 Task: Research Airbnb options in Al Fallujah, Iraq from 1st December, 2023 to 9th December, 2023 for 2 adults.1  bedroom having 1 bed and 1 bathroom. Property type can be house. Amenities needed are: washing machine. Look for 4 properties as per requirement.
Action: Mouse moved to (514, 161)
Screenshot: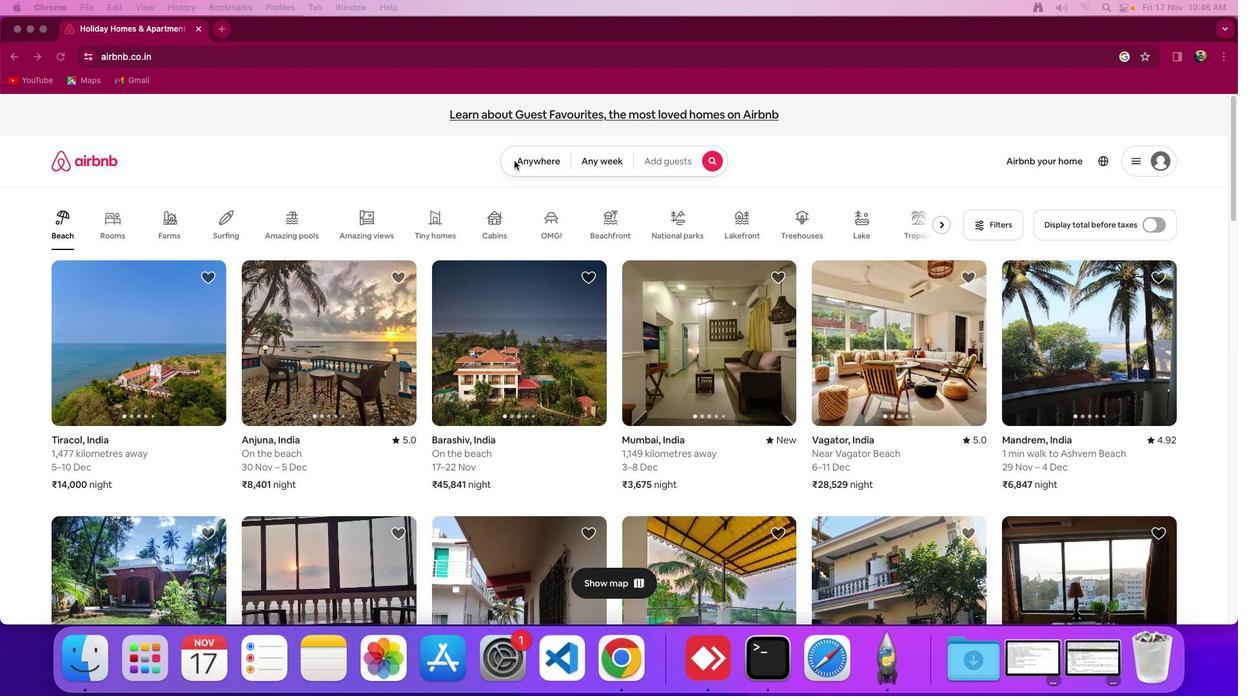 
Action: Mouse pressed left at (514, 161)
Screenshot: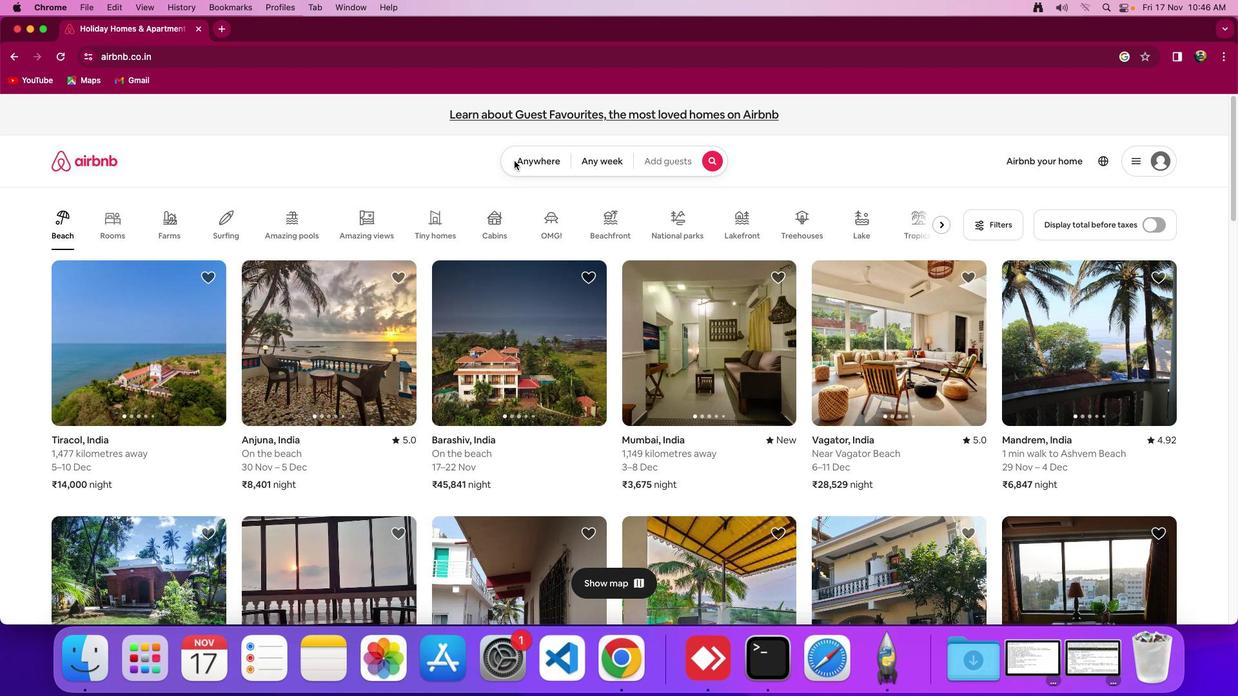 
Action: Mouse moved to (514, 163)
Screenshot: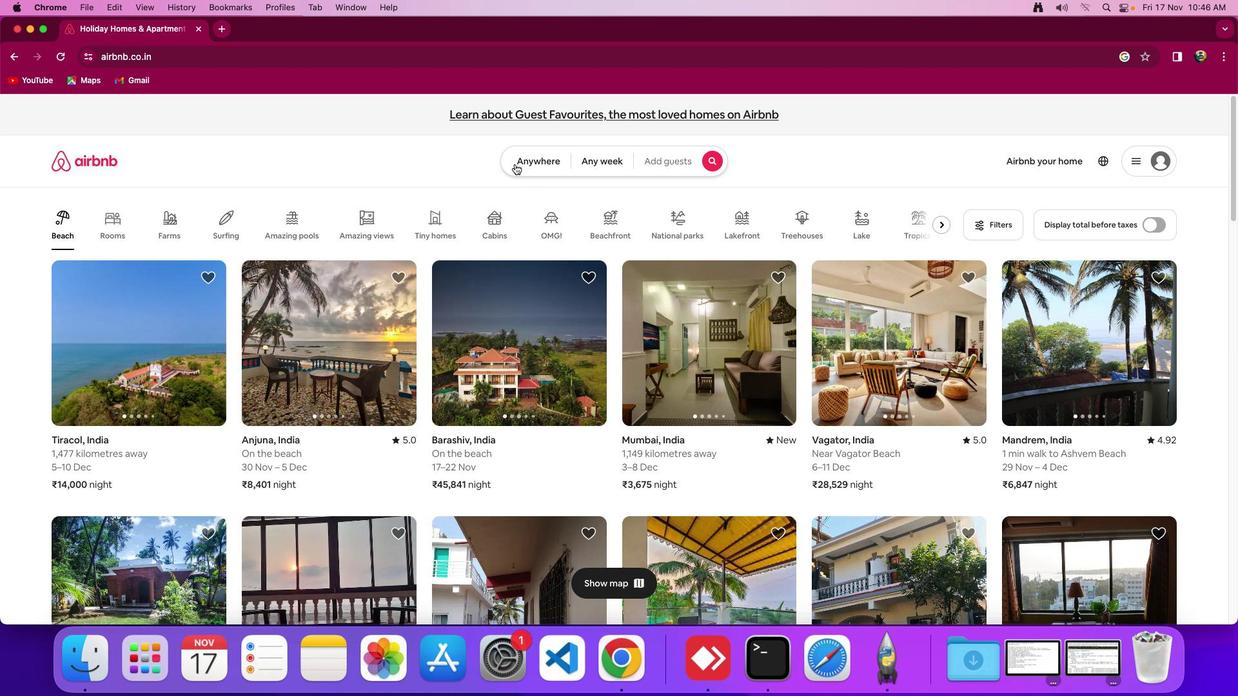 
Action: Mouse pressed left at (514, 163)
Screenshot: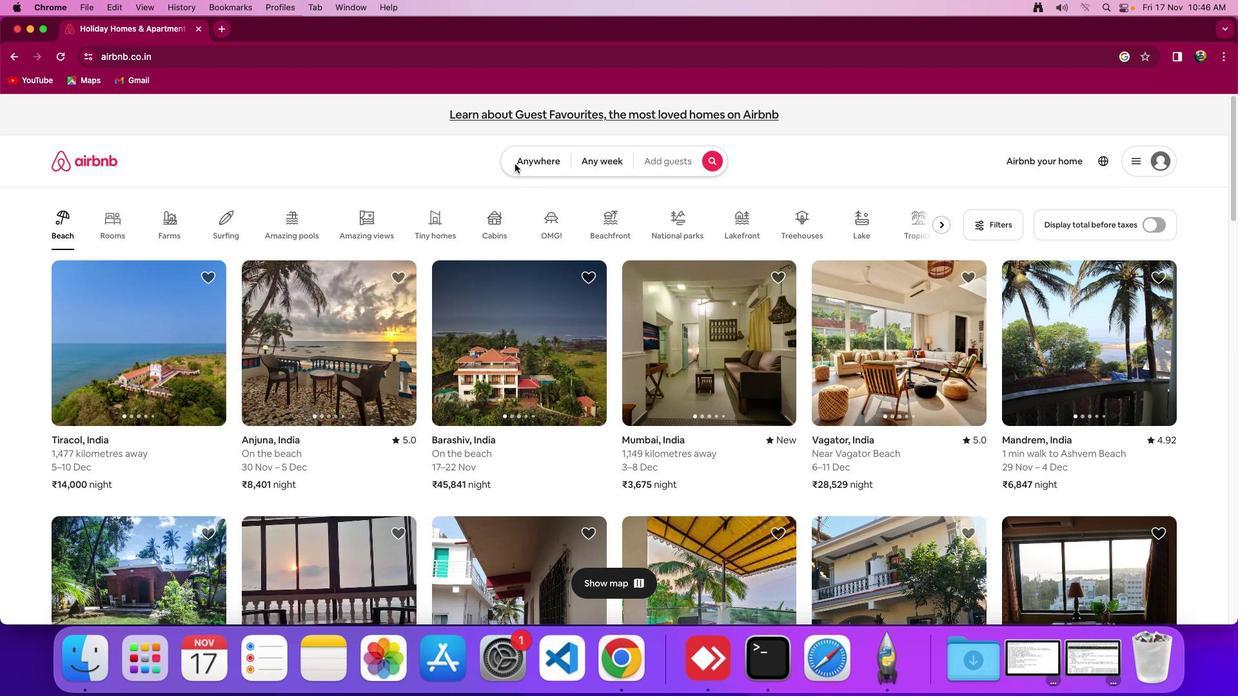 
Action: Mouse moved to (483, 211)
Screenshot: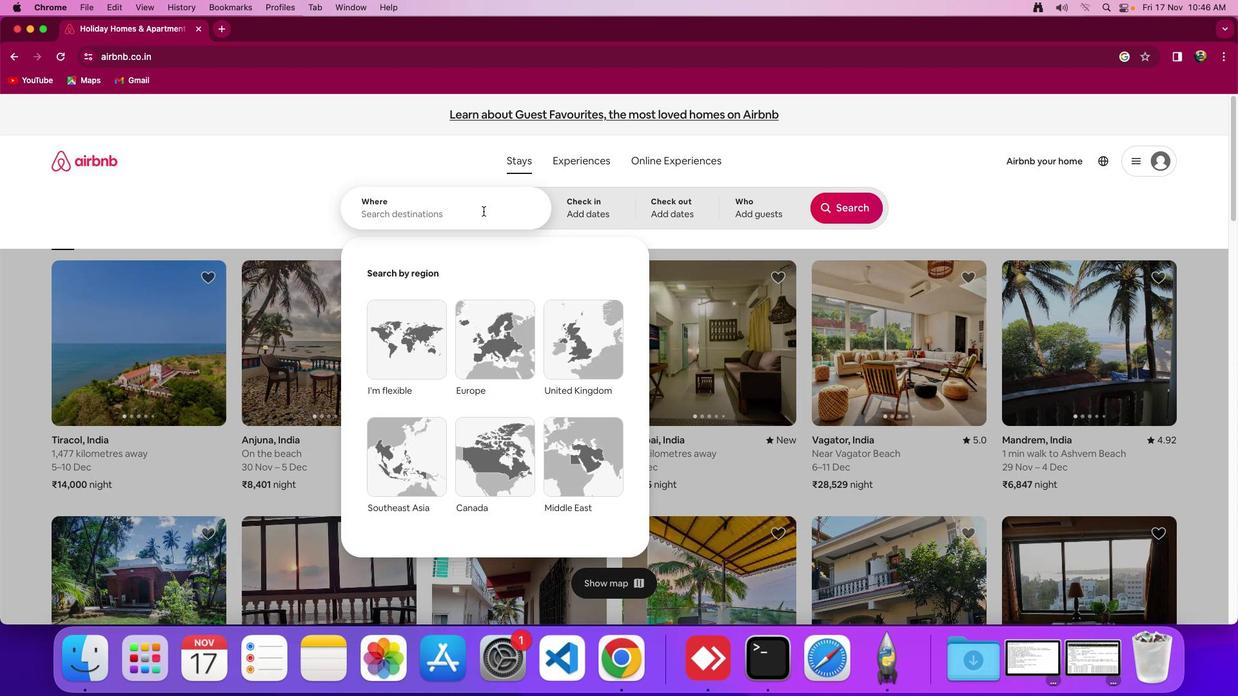 
Action: Mouse pressed left at (483, 211)
Screenshot: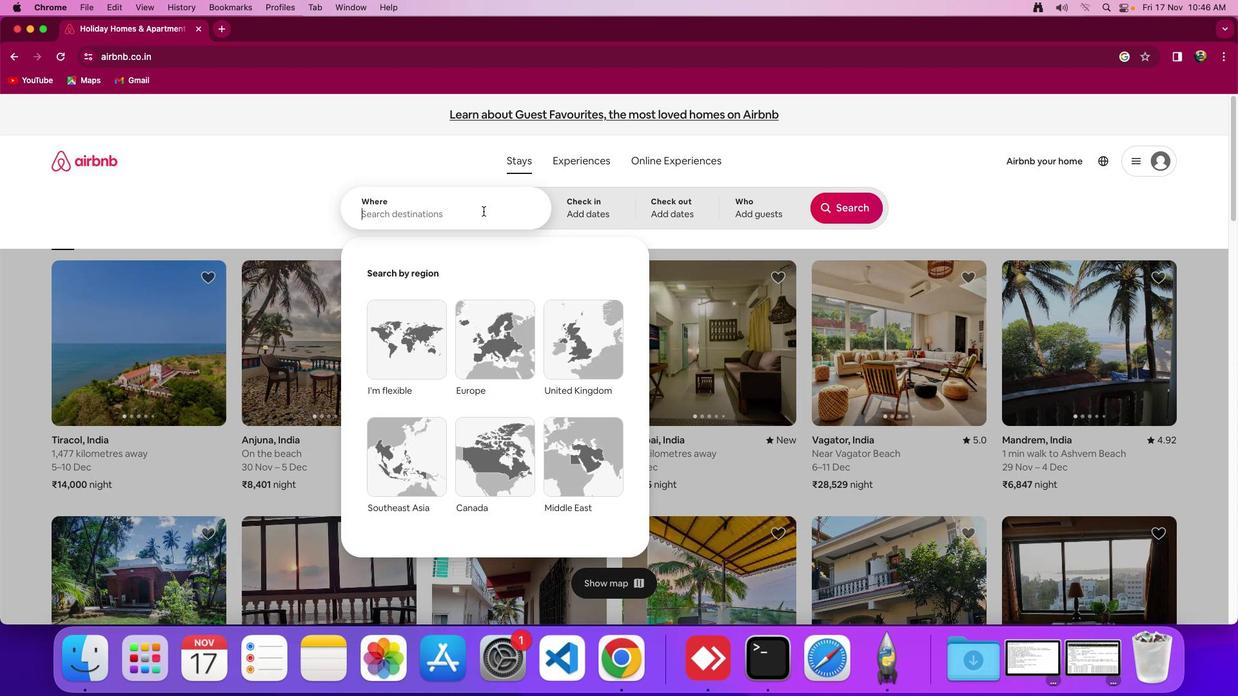 
Action: Key pressed Key.shift_r'A''I'Key.spaceKey.shift_r'G'Key.backspaceKey.shift_r'F''a''l''l''u''j''a''h'','Key.spaceKey.shift'I''r''a''q'Key.space
Screenshot: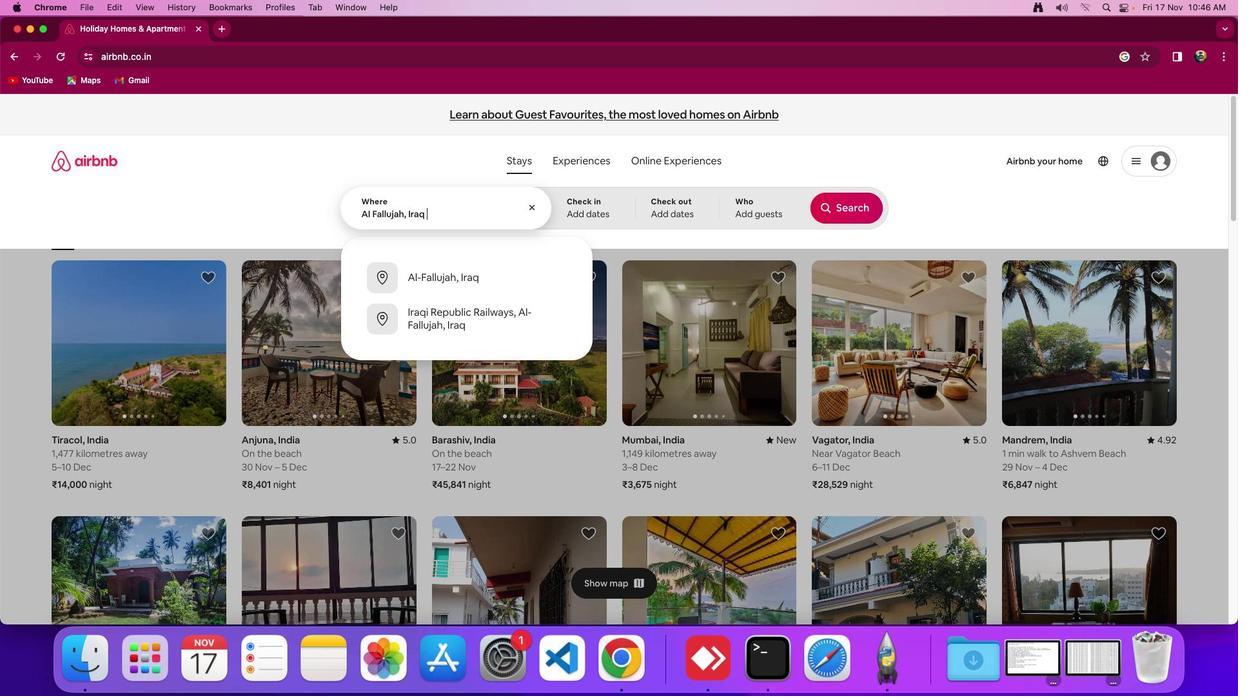 
Action: Mouse moved to (592, 199)
Screenshot: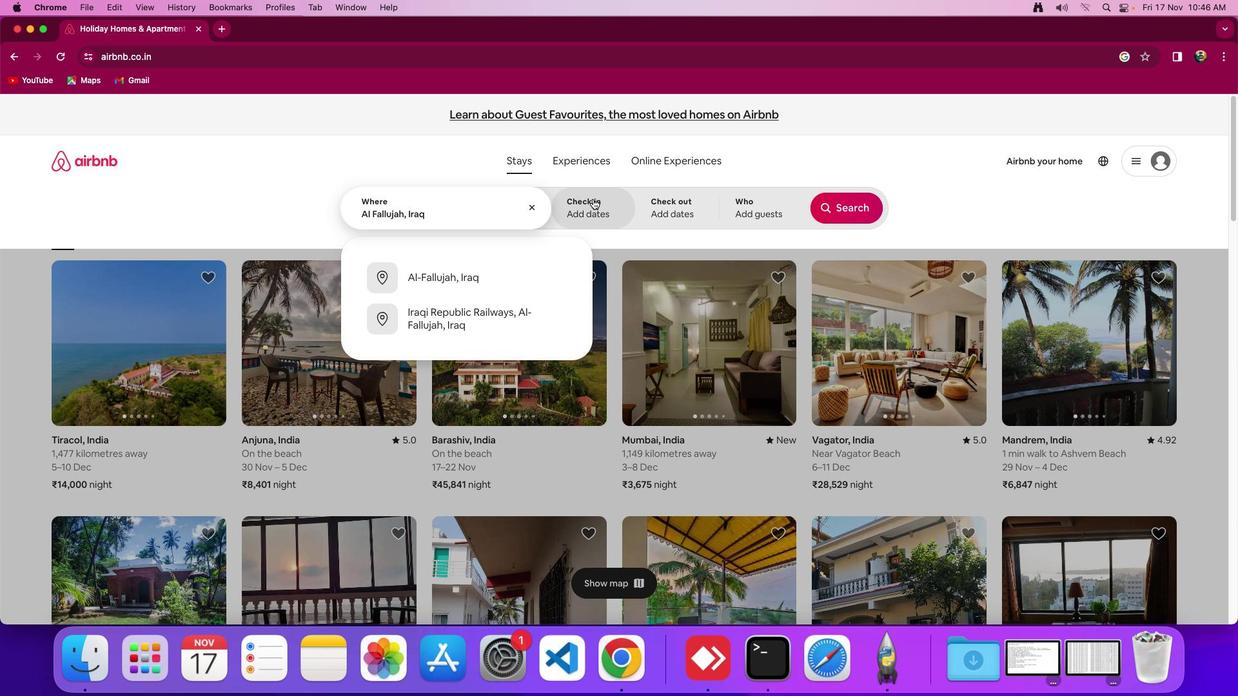 
Action: Mouse pressed left at (592, 199)
Screenshot: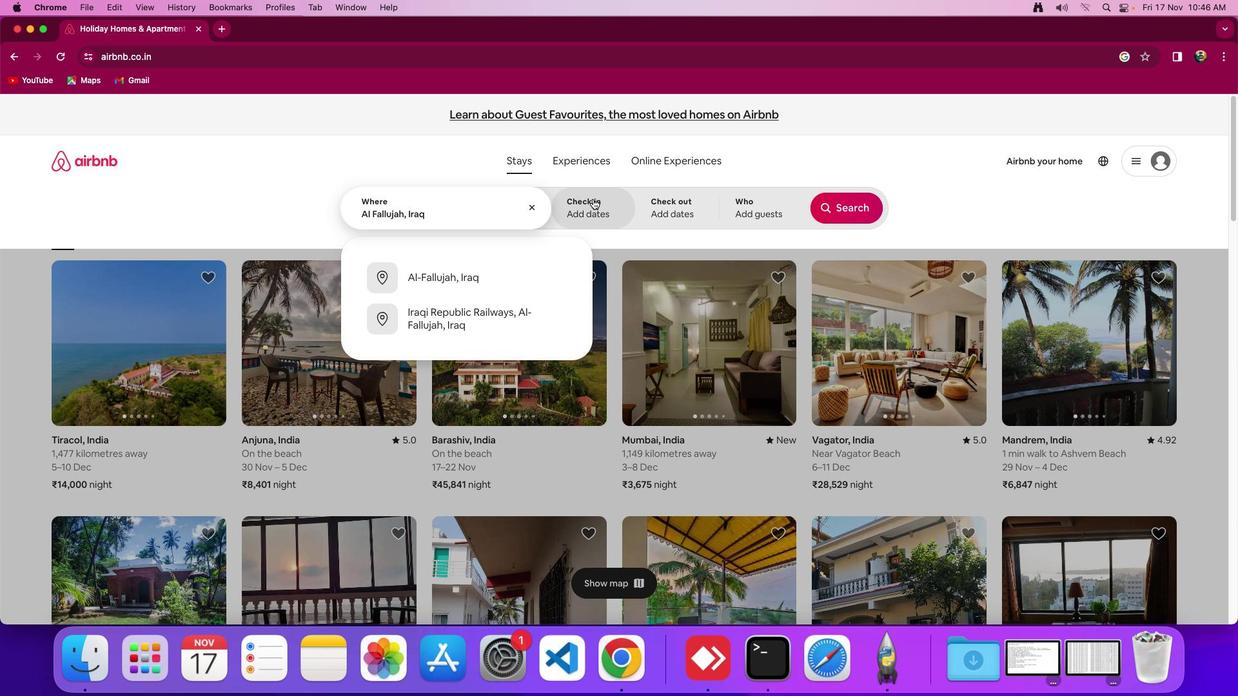 
Action: Mouse moved to (802, 366)
Screenshot: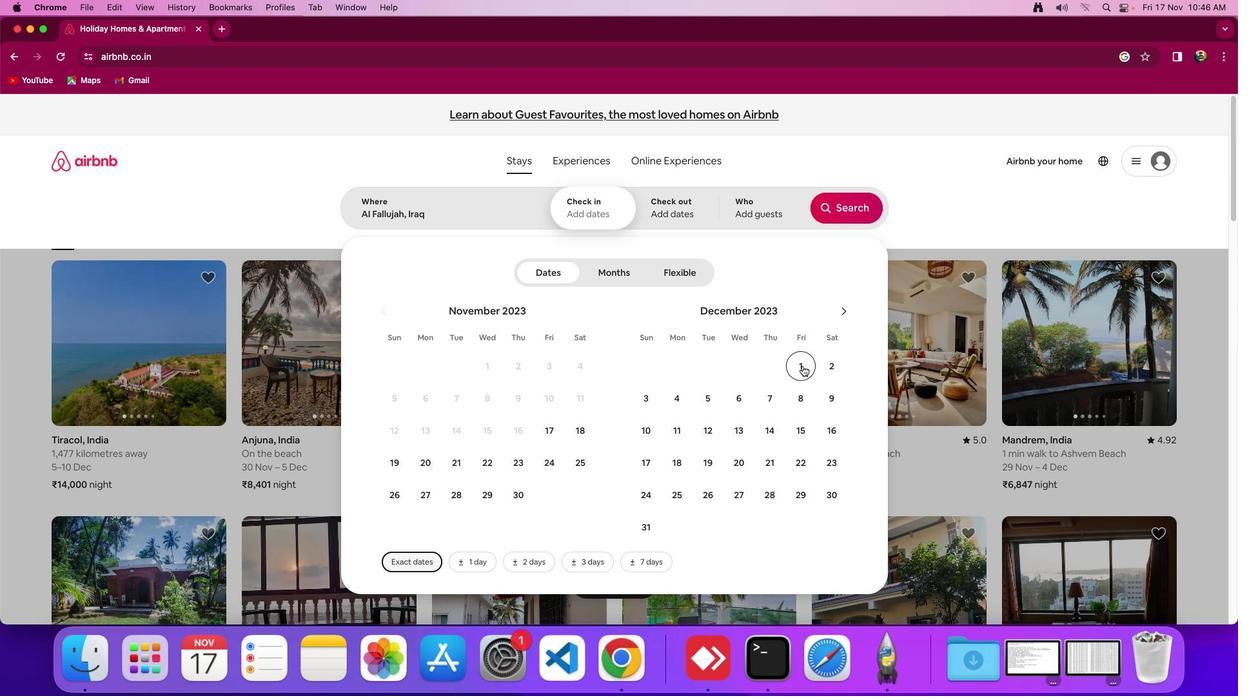 
Action: Mouse pressed left at (802, 366)
Screenshot: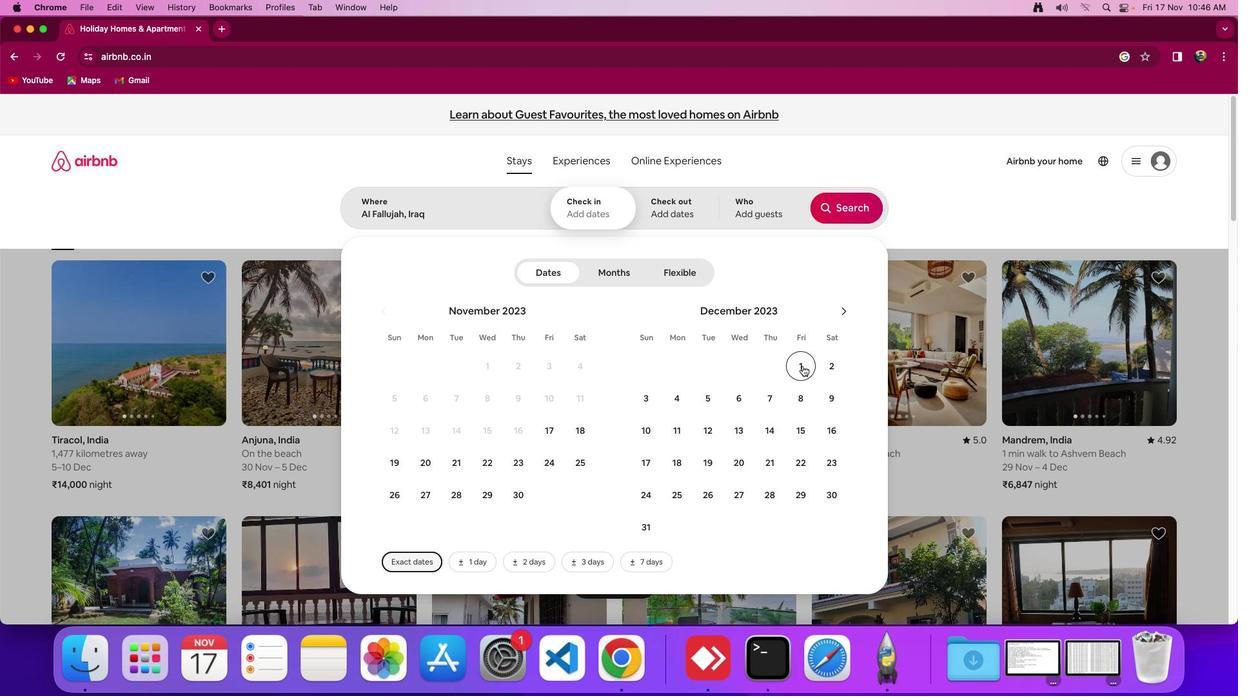 
Action: Mouse moved to (820, 398)
Screenshot: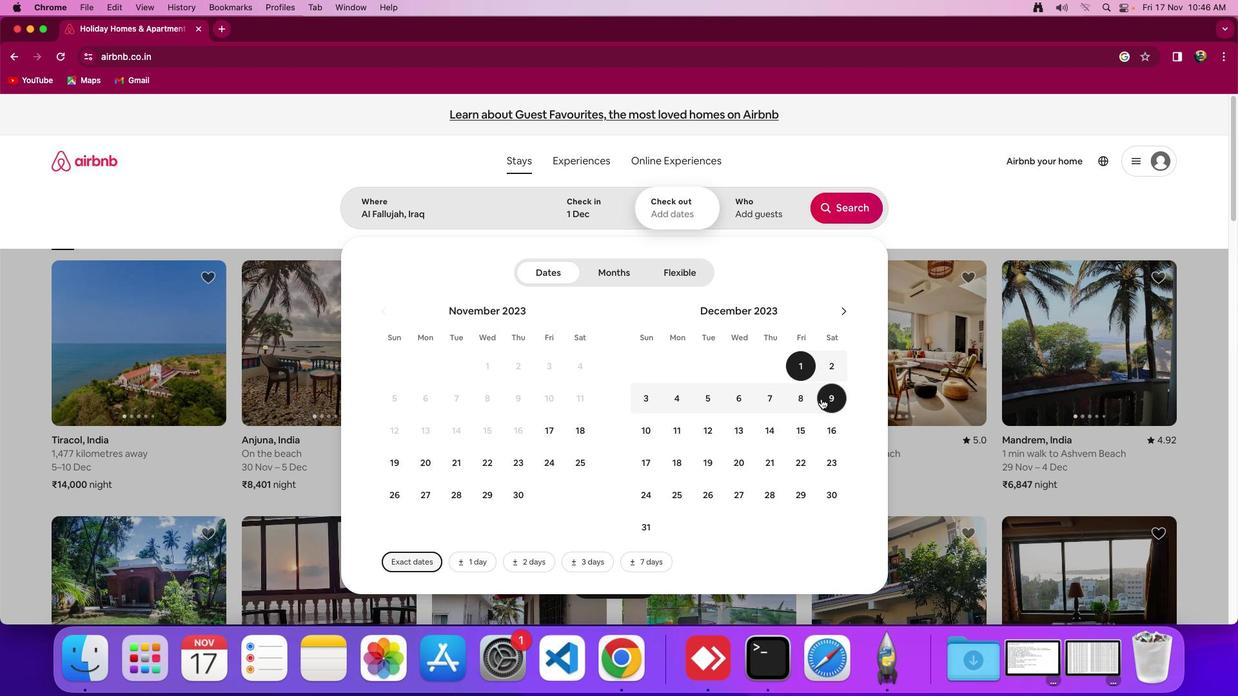 
Action: Mouse pressed left at (820, 398)
Screenshot: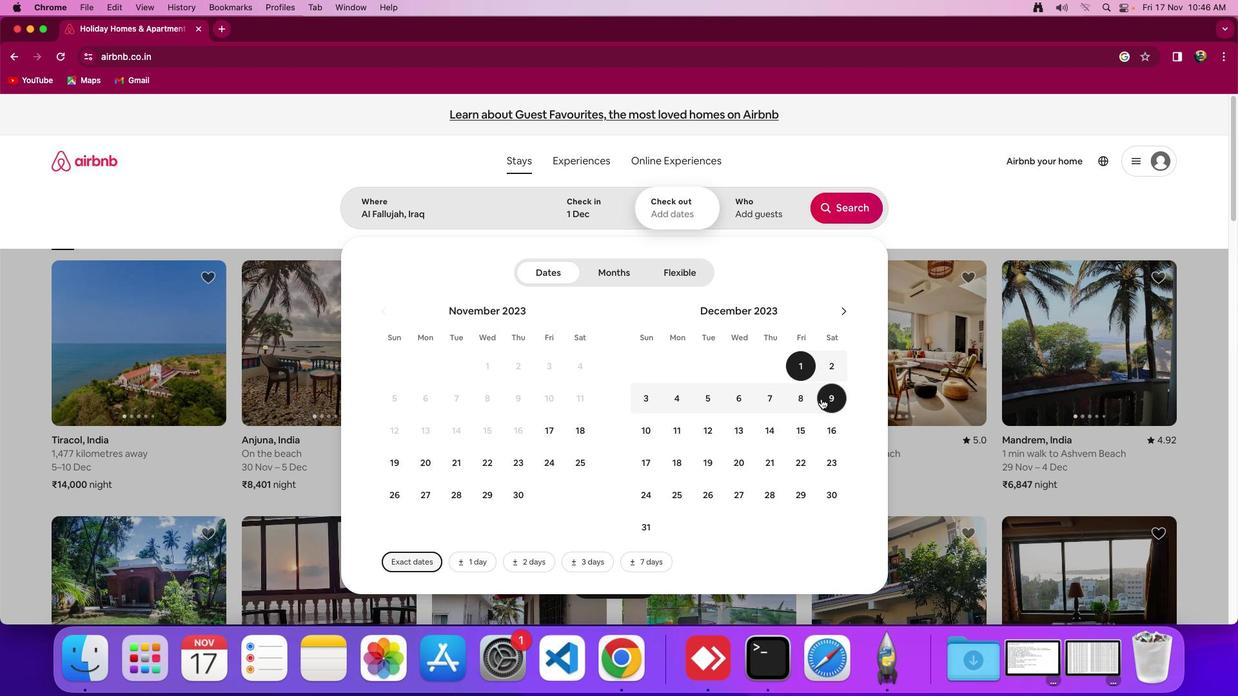 
Action: Mouse moved to (759, 204)
Screenshot: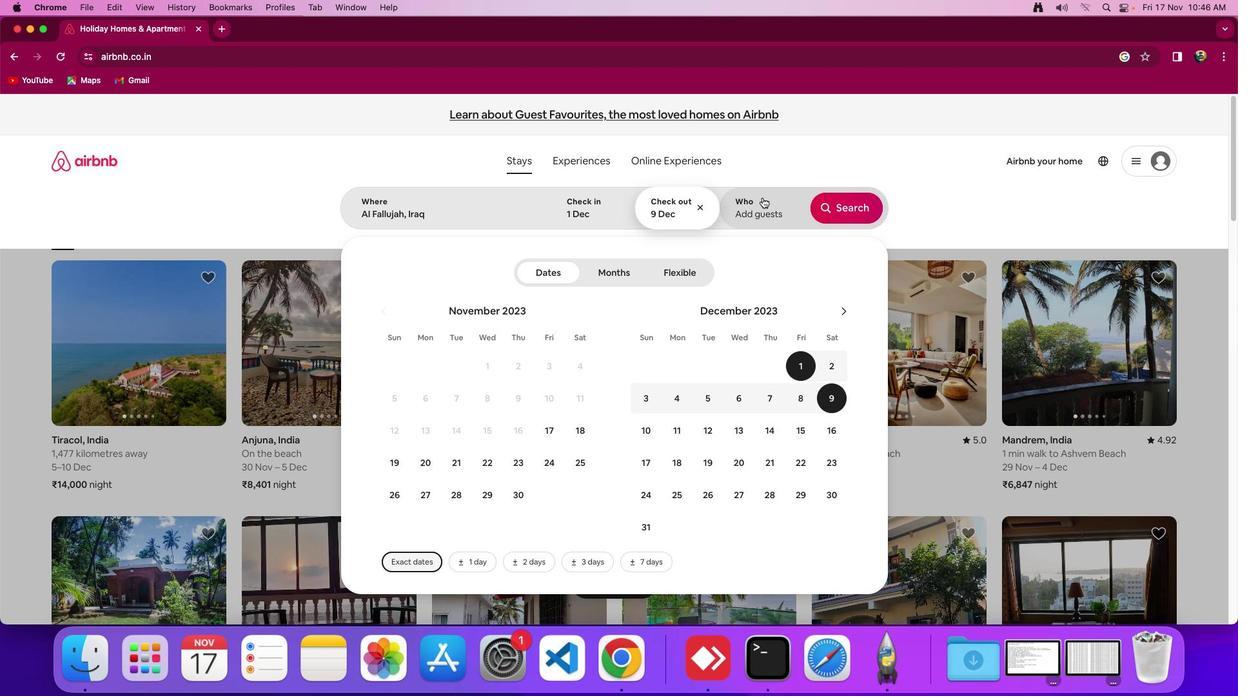 
Action: Mouse pressed left at (759, 204)
Screenshot: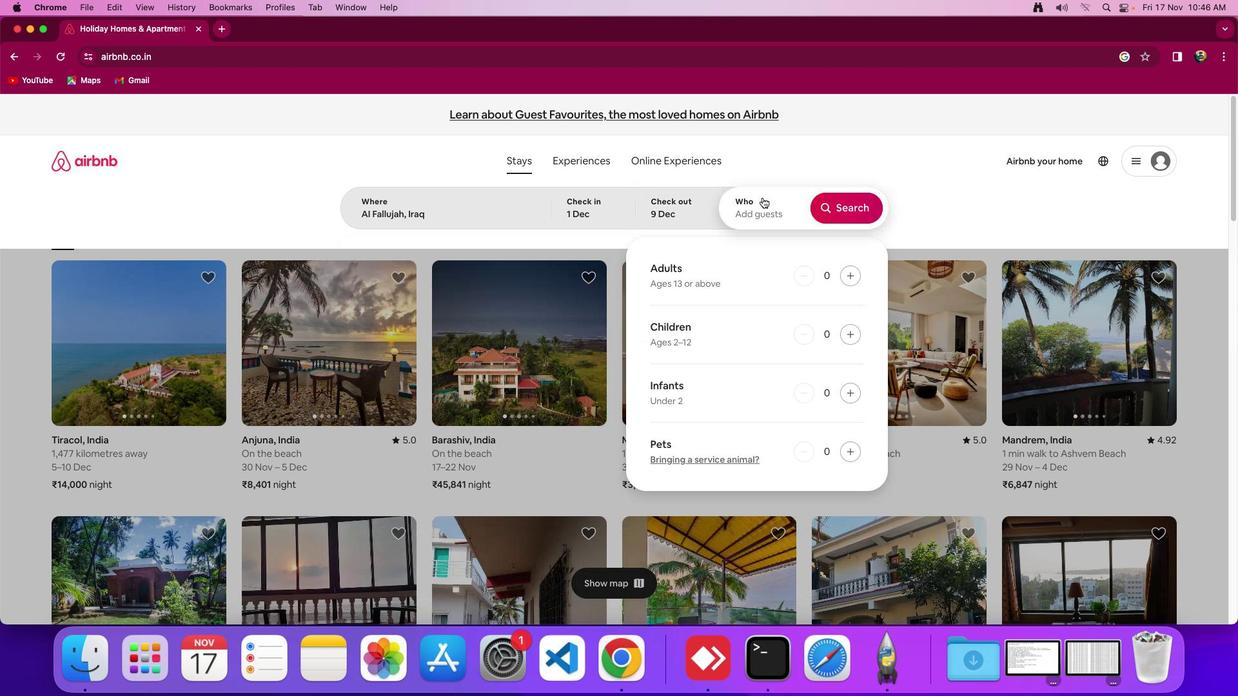 
Action: Mouse moved to (842, 276)
Screenshot: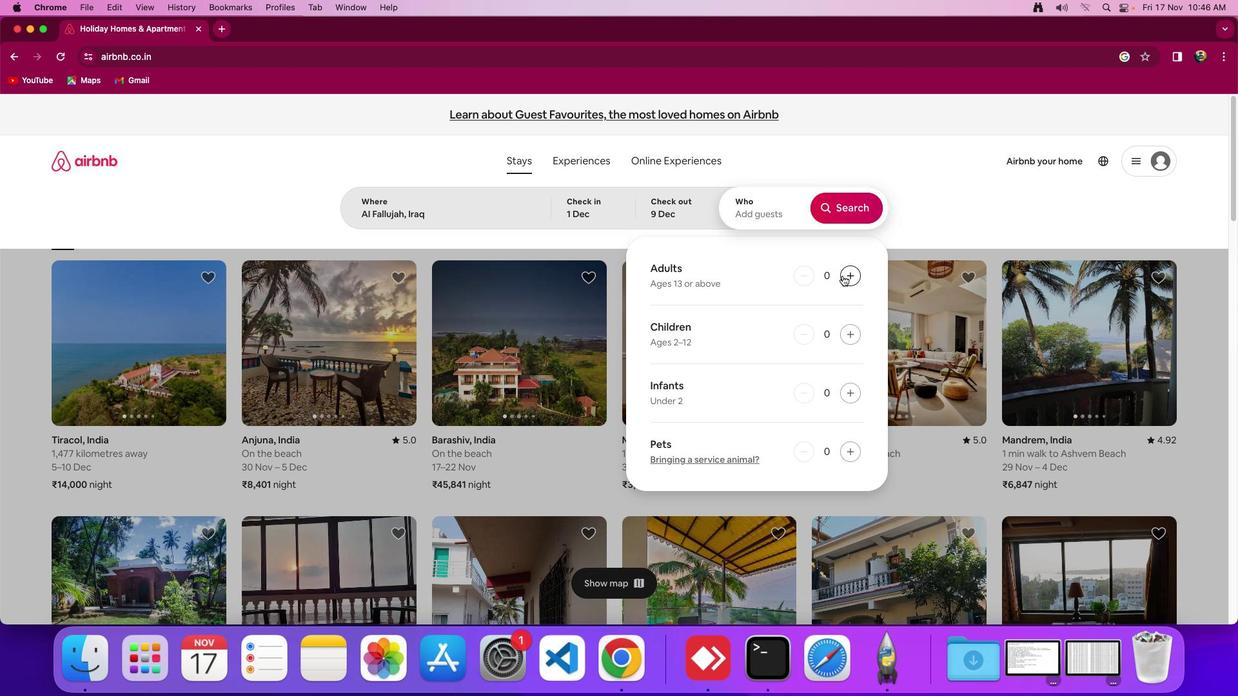 
Action: Mouse pressed left at (842, 276)
Screenshot: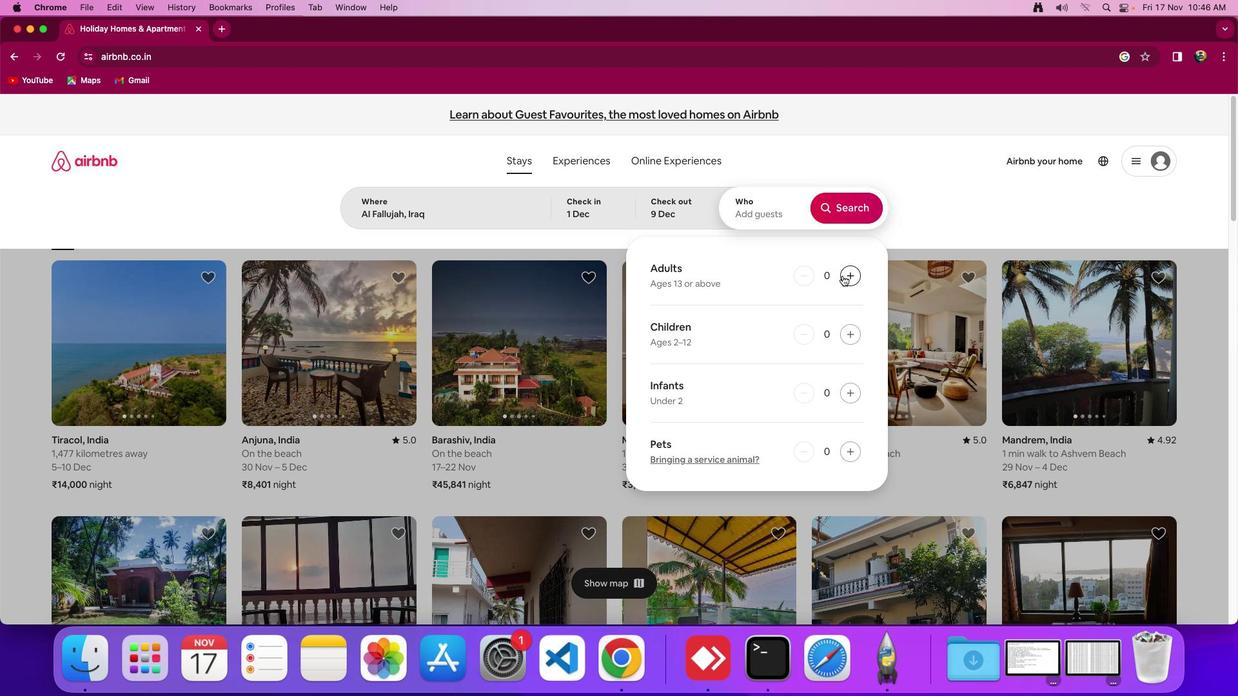 
Action: Mouse pressed left at (842, 276)
Screenshot: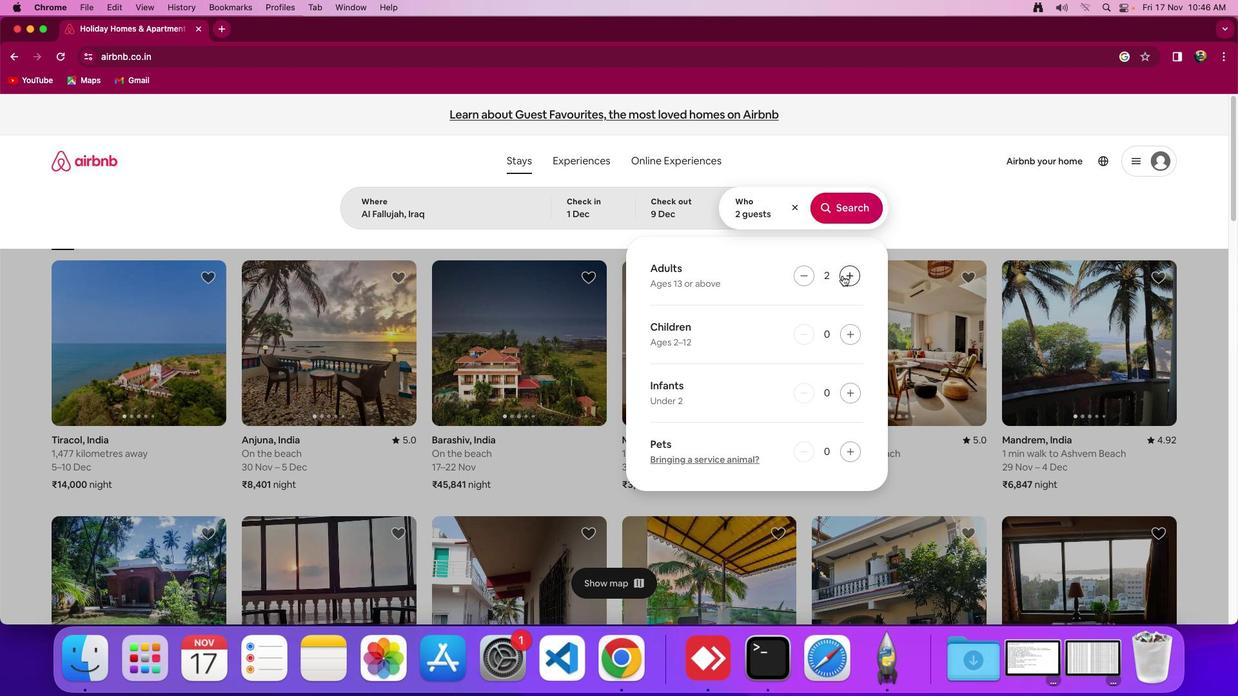 
Action: Mouse moved to (861, 205)
Screenshot: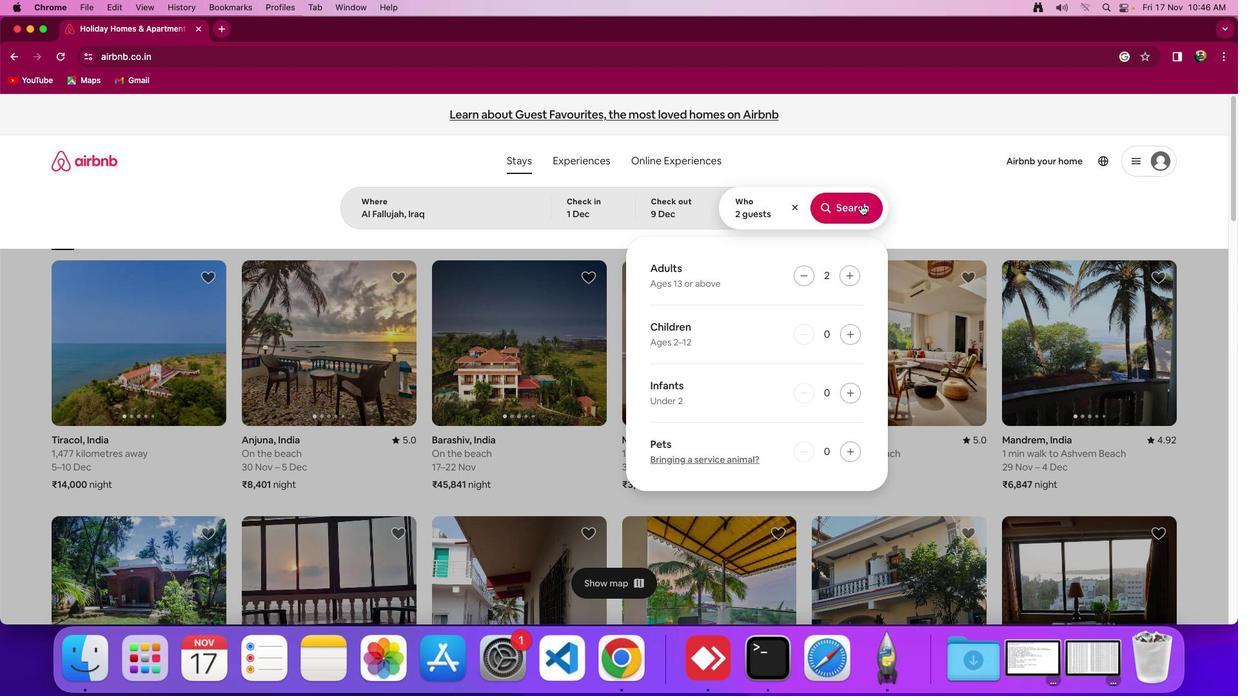 
Action: Mouse pressed left at (861, 205)
Screenshot: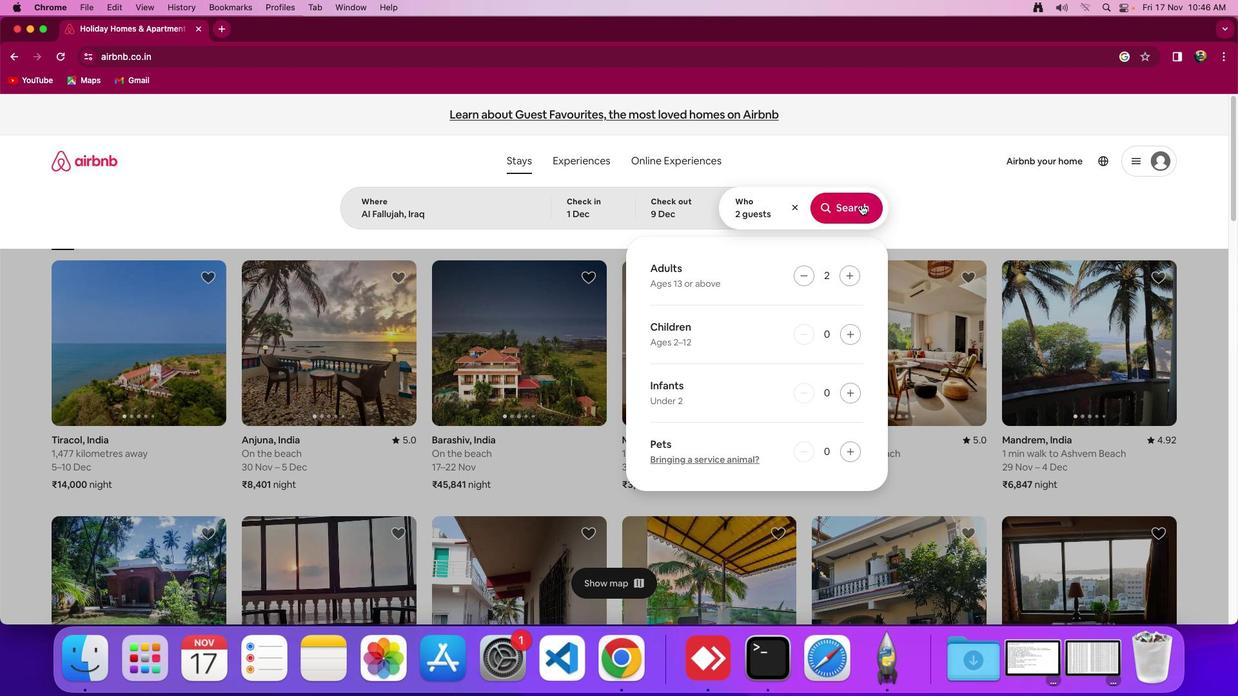
Action: Mouse moved to (1016, 168)
Screenshot: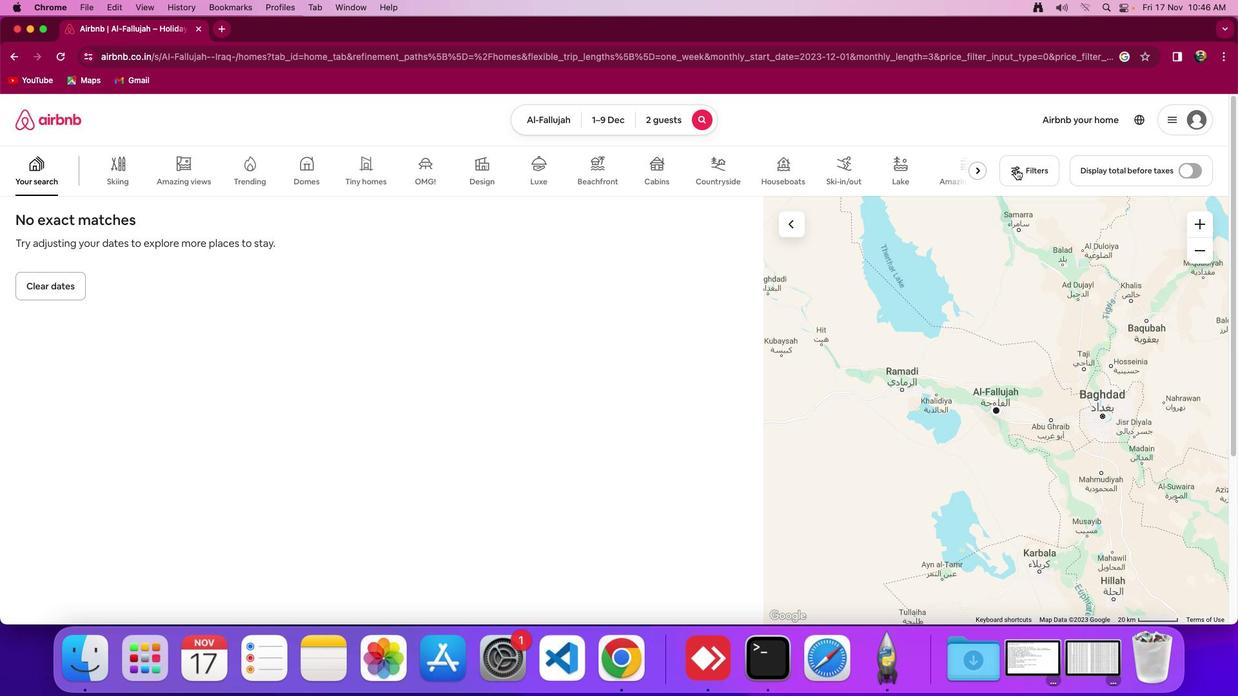 
Action: Mouse pressed left at (1016, 168)
Screenshot: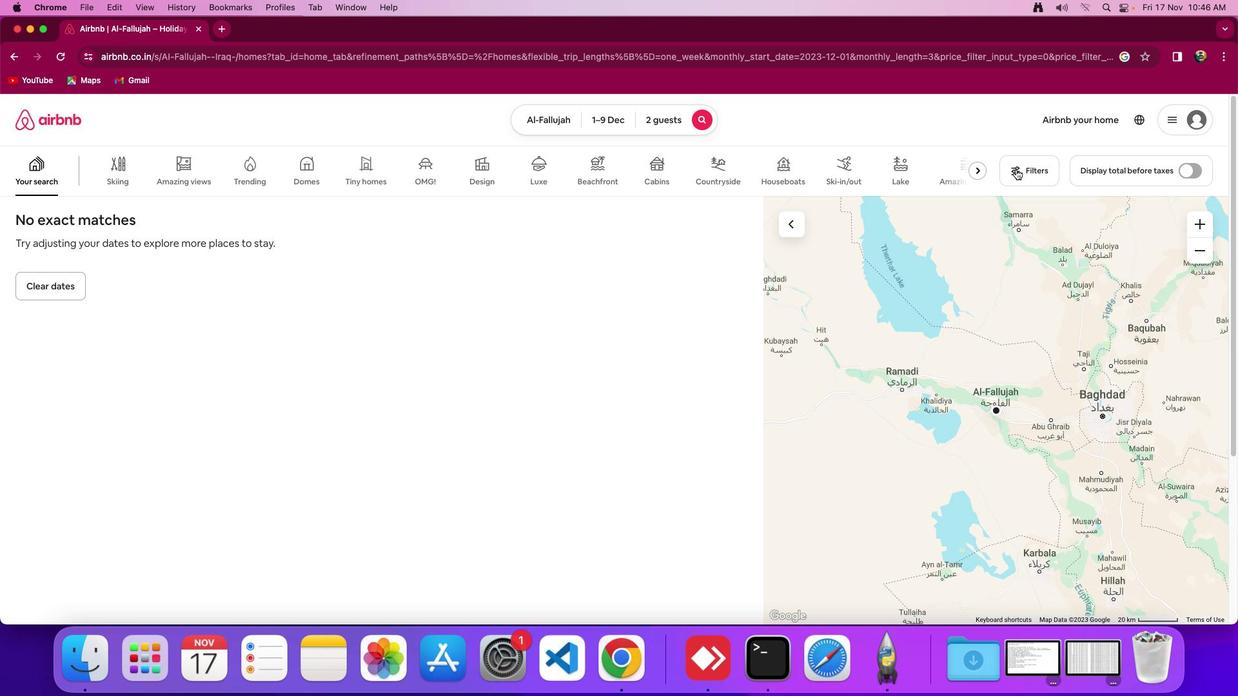 
Action: Mouse moved to (556, 345)
Screenshot: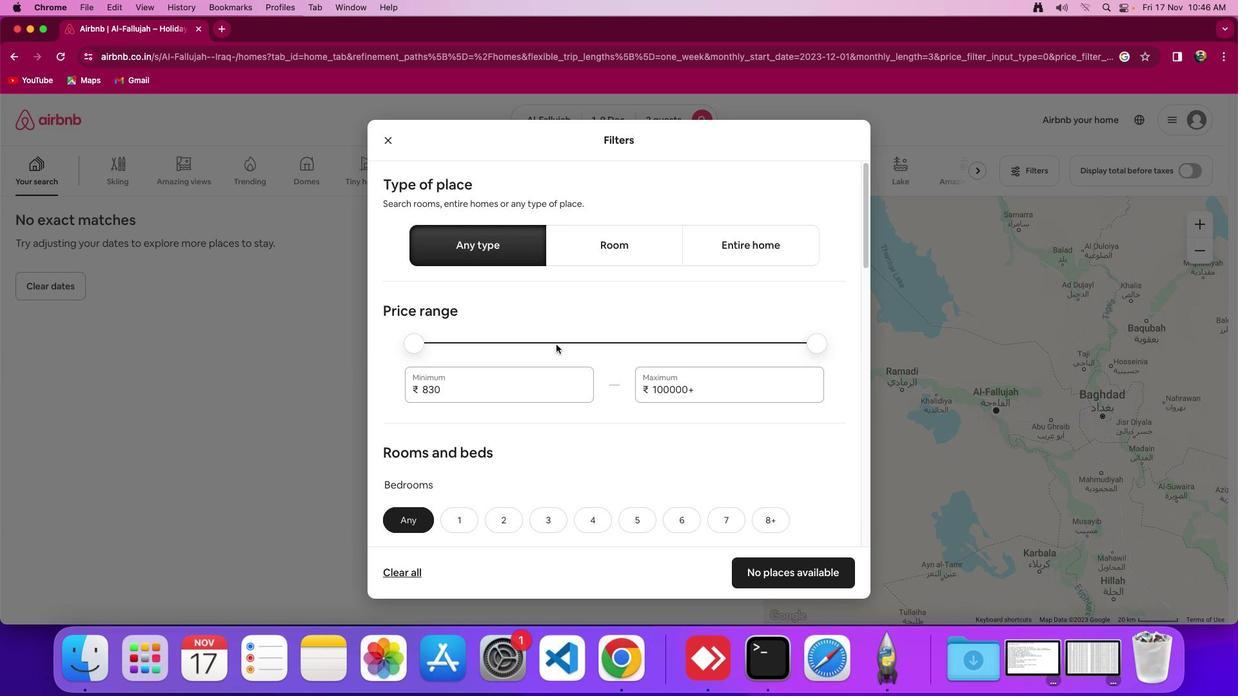 
Action: Mouse scrolled (556, 345) with delta (0, 0)
Screenshot: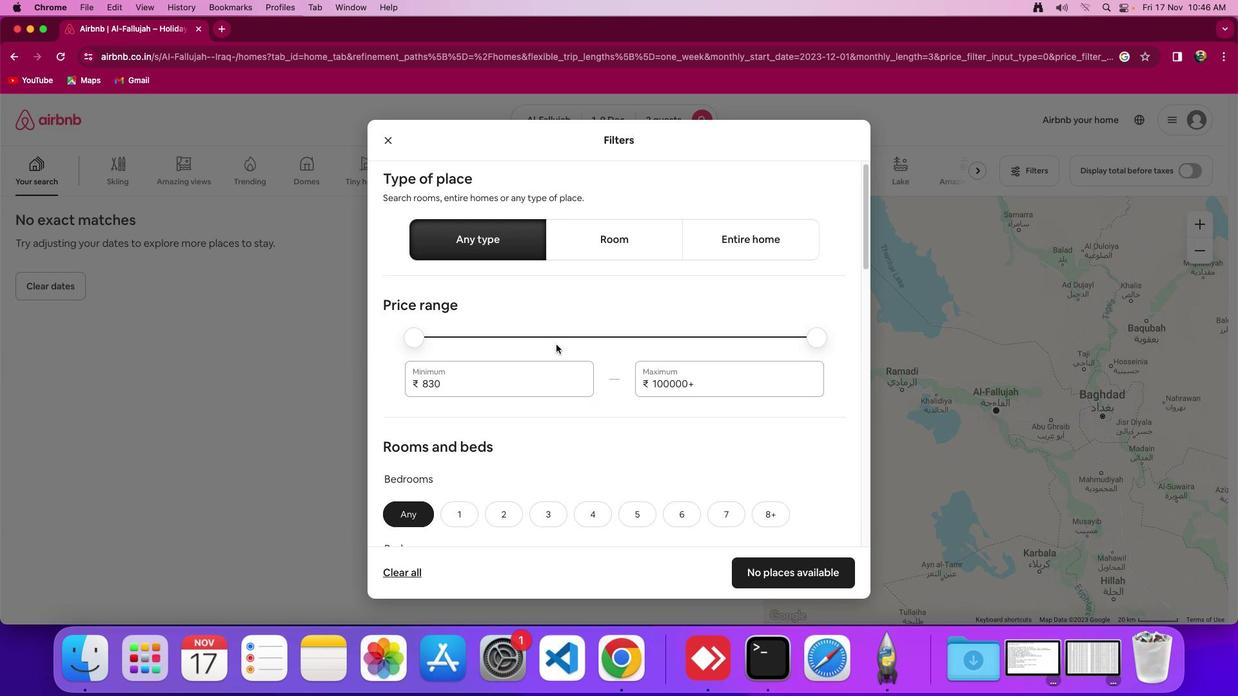 
Action: Mouse scrolled (556, 345) with delta (0, 0)
Screenshot: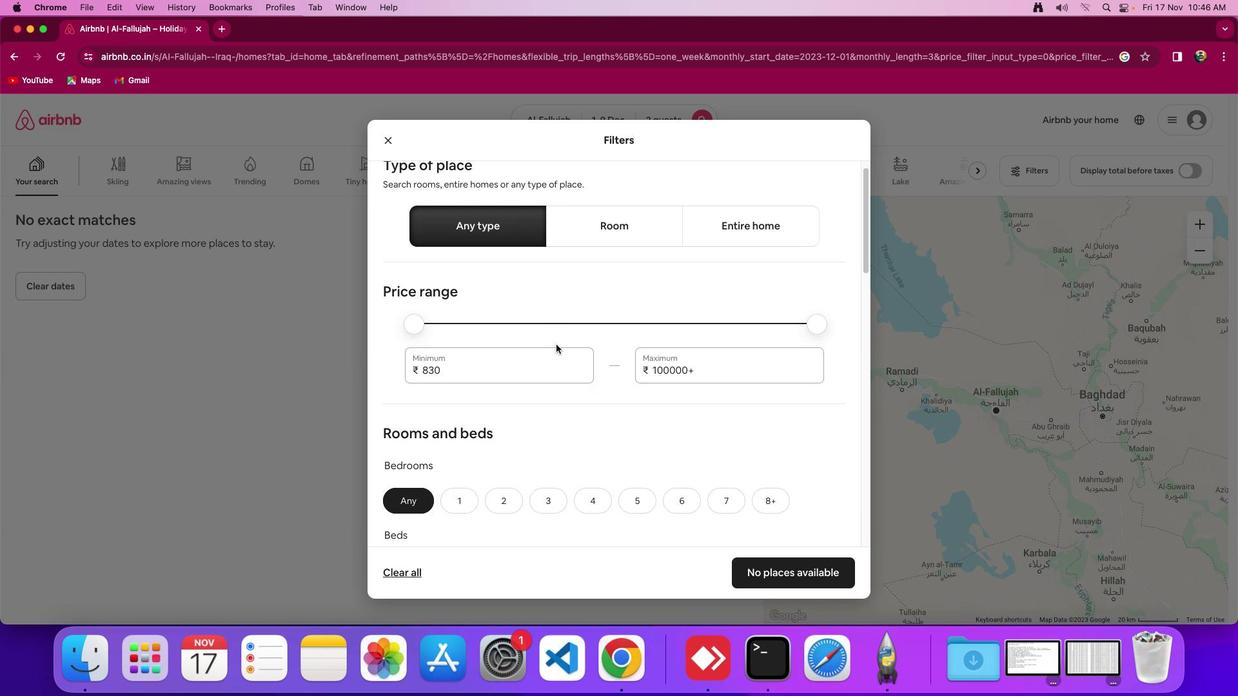 
Action: Mouse scrolled (556, 345) with delta (0, -1)
Screenshot: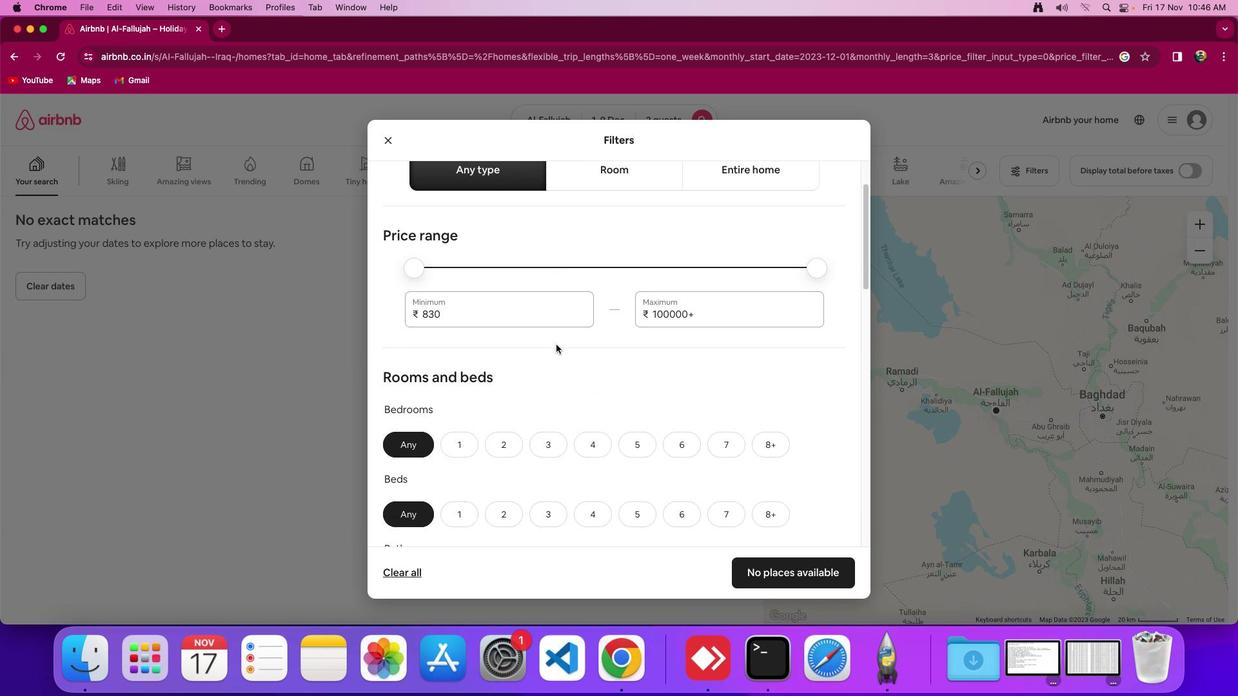 
Action: Mouse moved to (467, 399)
Screenshot: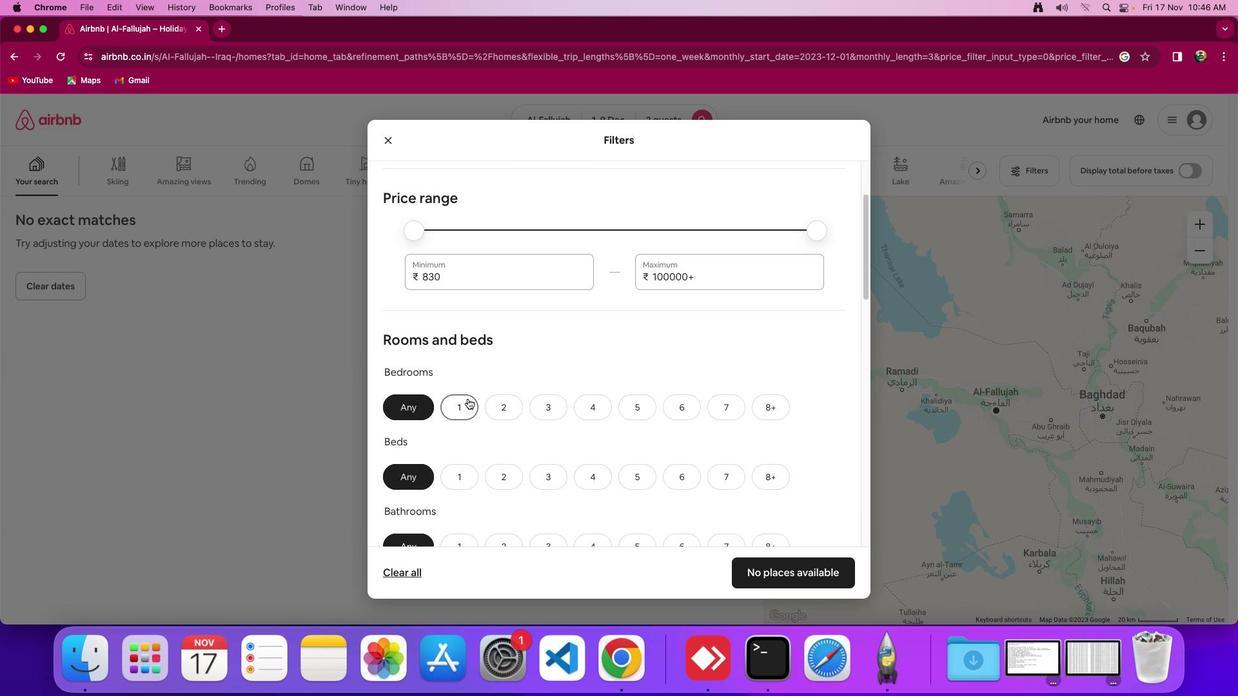 
Action: Mouse pressed left at (467, 399)
Screenshot: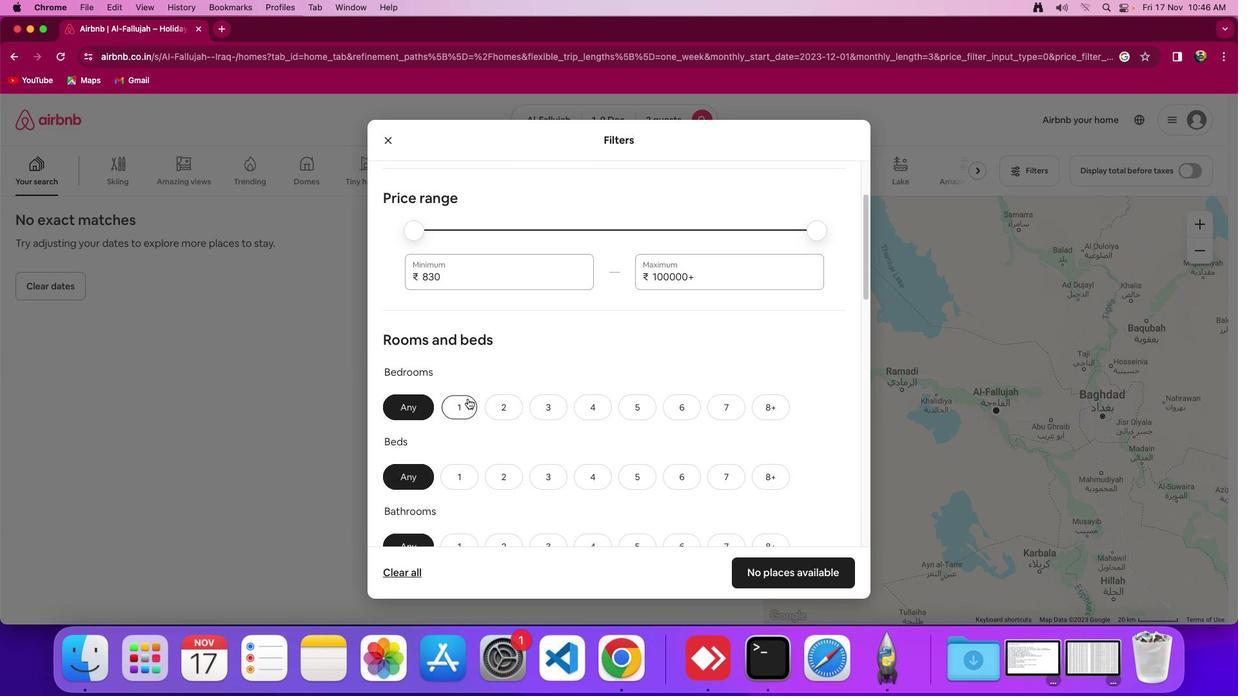 
Action: Mouse moved to (582, 370)
Screenshot: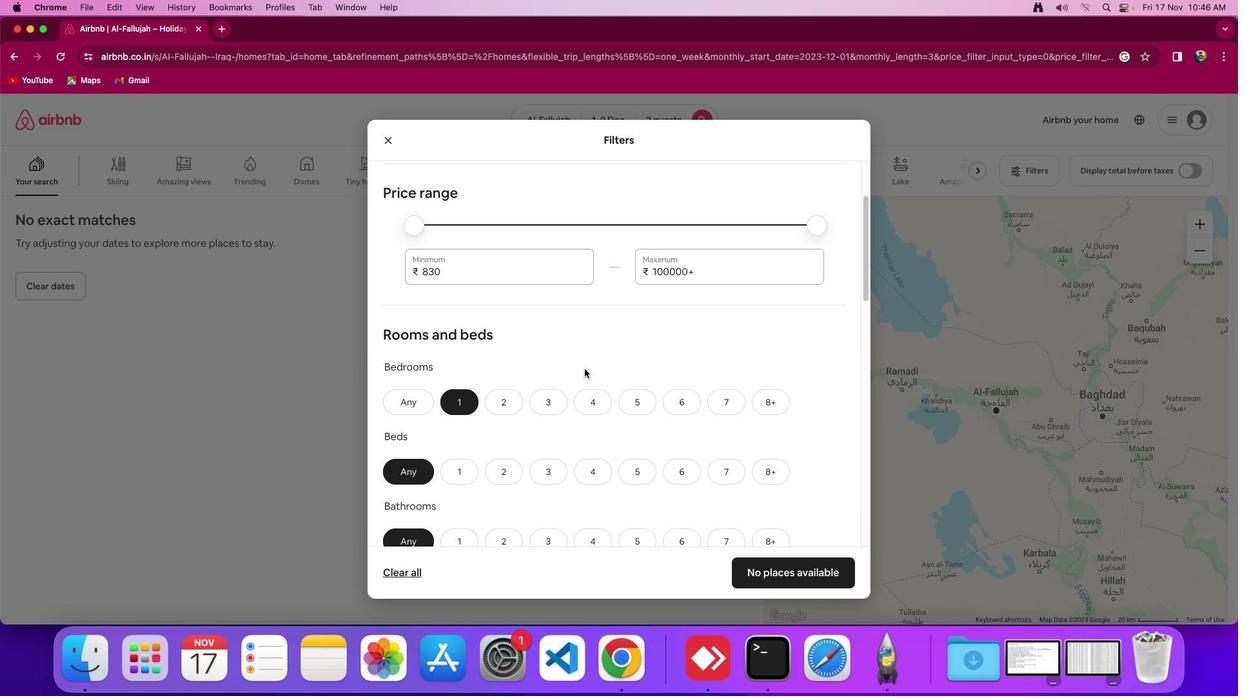 
Action: Mouse scrolled (582, 370) with delta (0, 0)
Screenshot: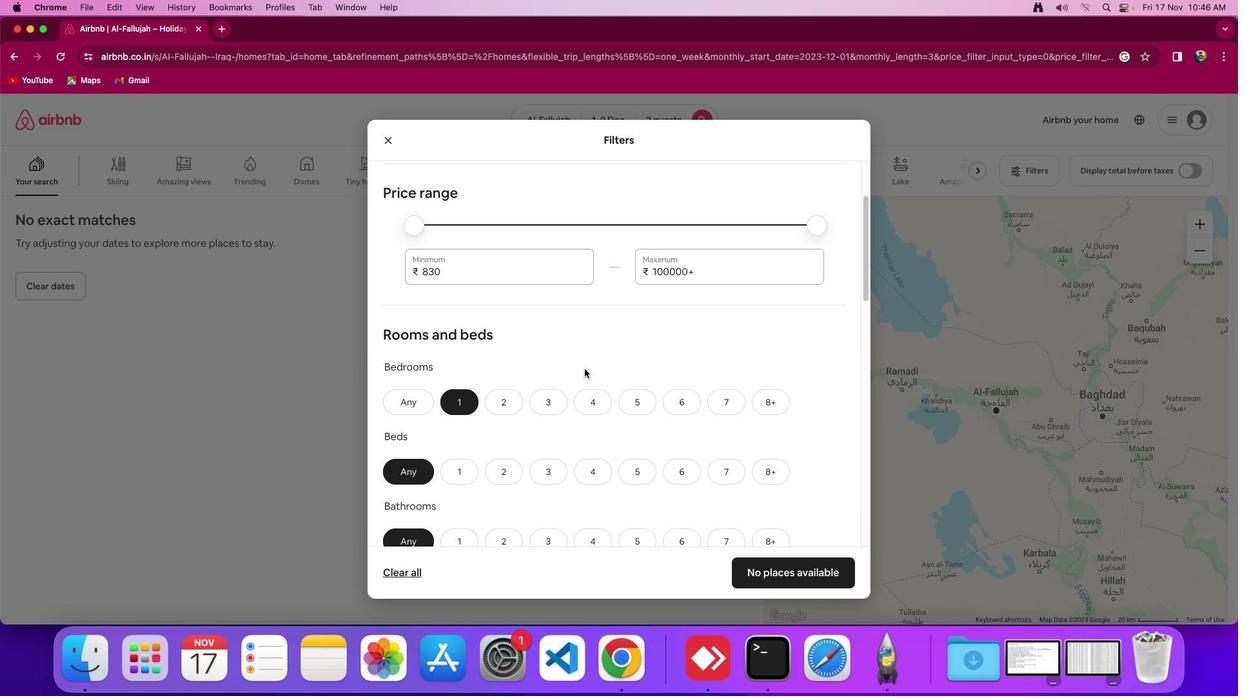 
Action: Mouse moved to (584, 368)
Screenshot: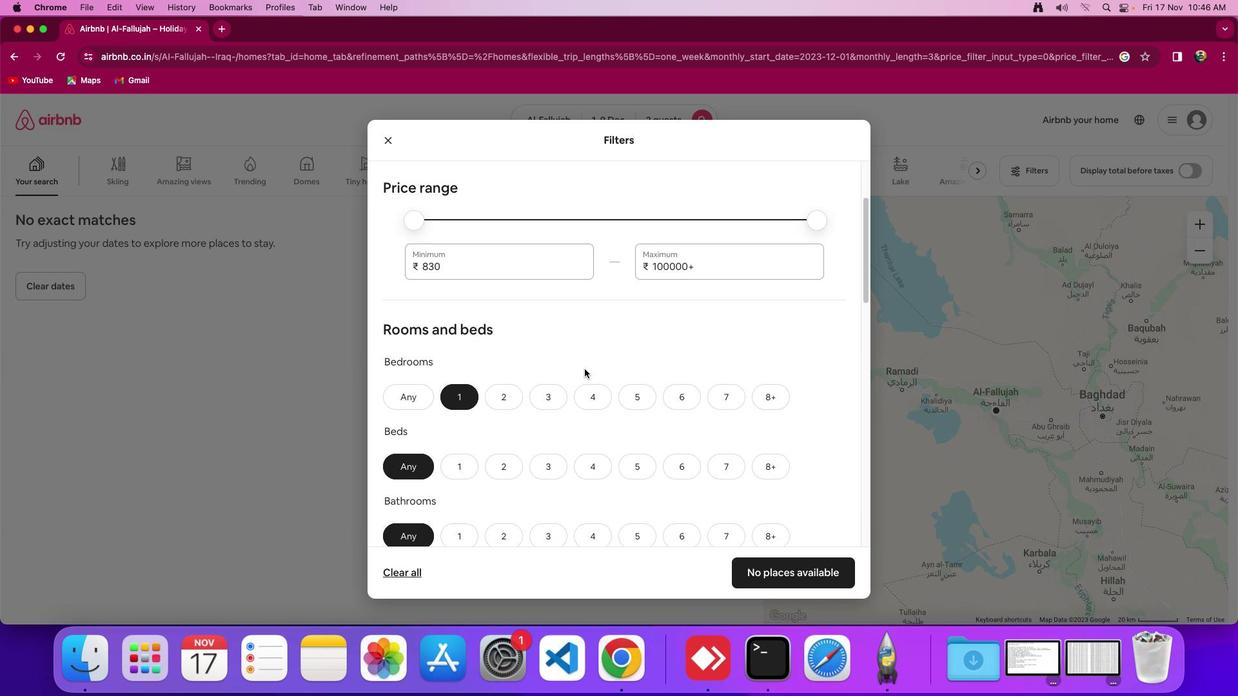 
Action: Mouse scrolled (584, 368) with delta (0, 0)
Screenshot: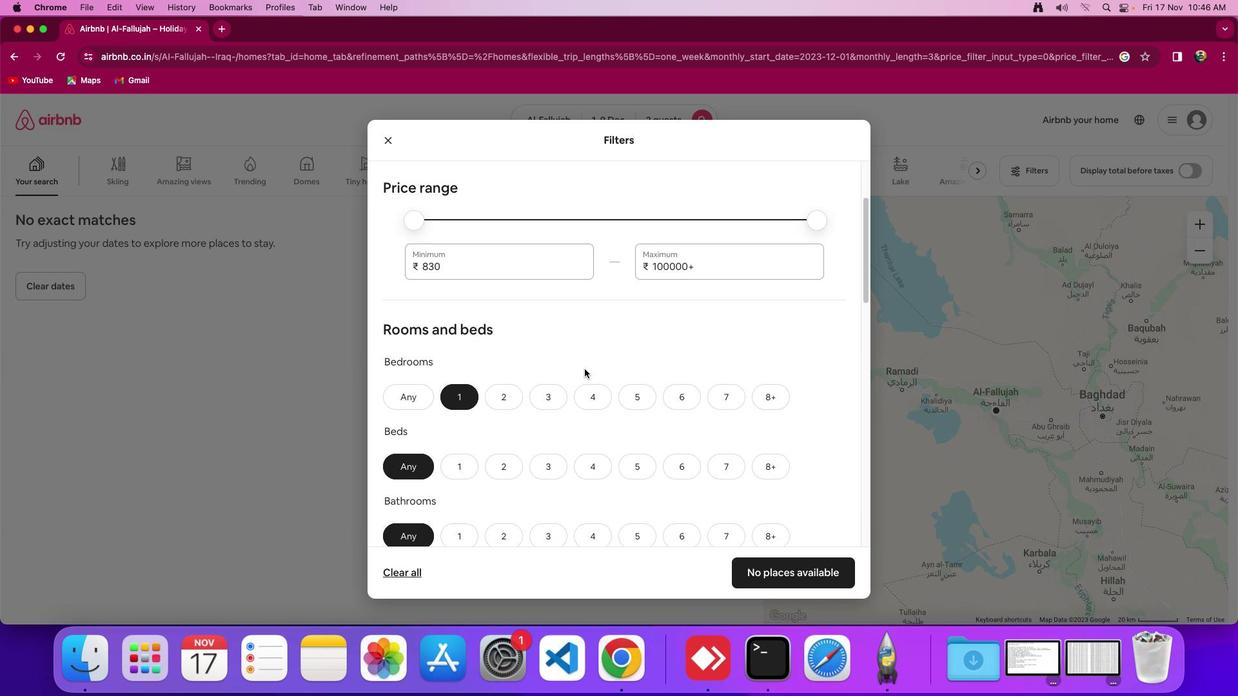 
Action: Mouse scrolled (584, 368) with delta (0, 0)
Screenshot: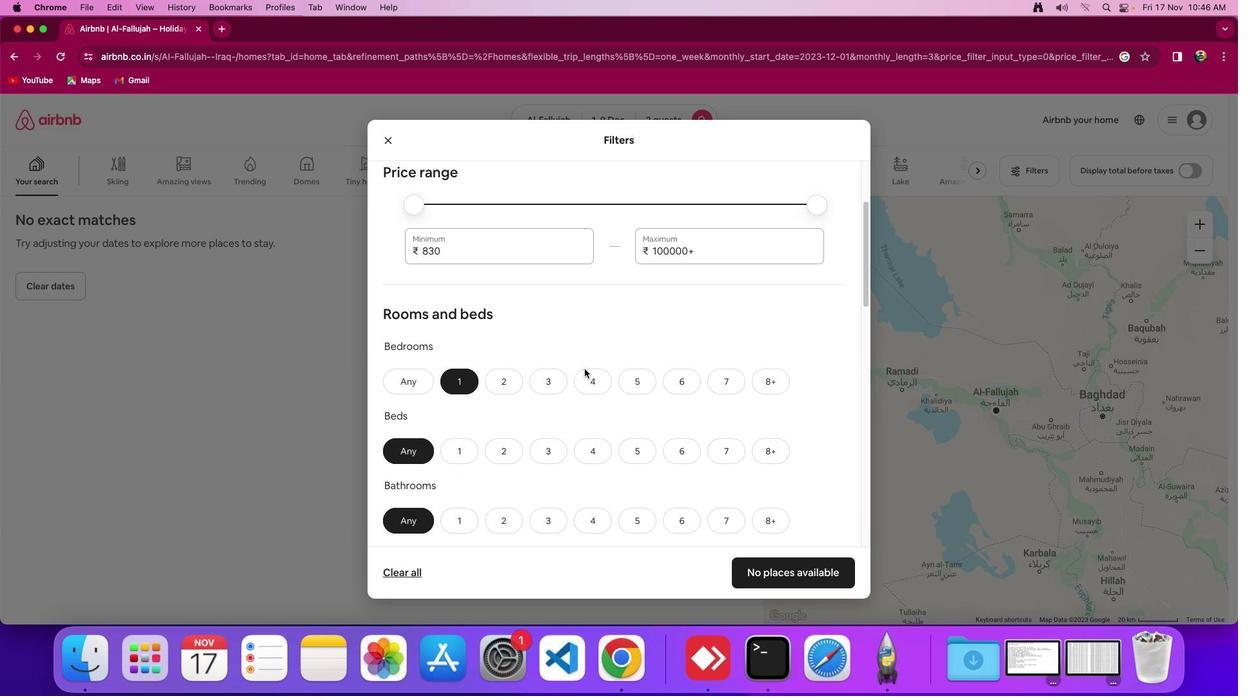 
Action: Mouse scrolled (584, 368) with delta (0, 0)
Screenshot: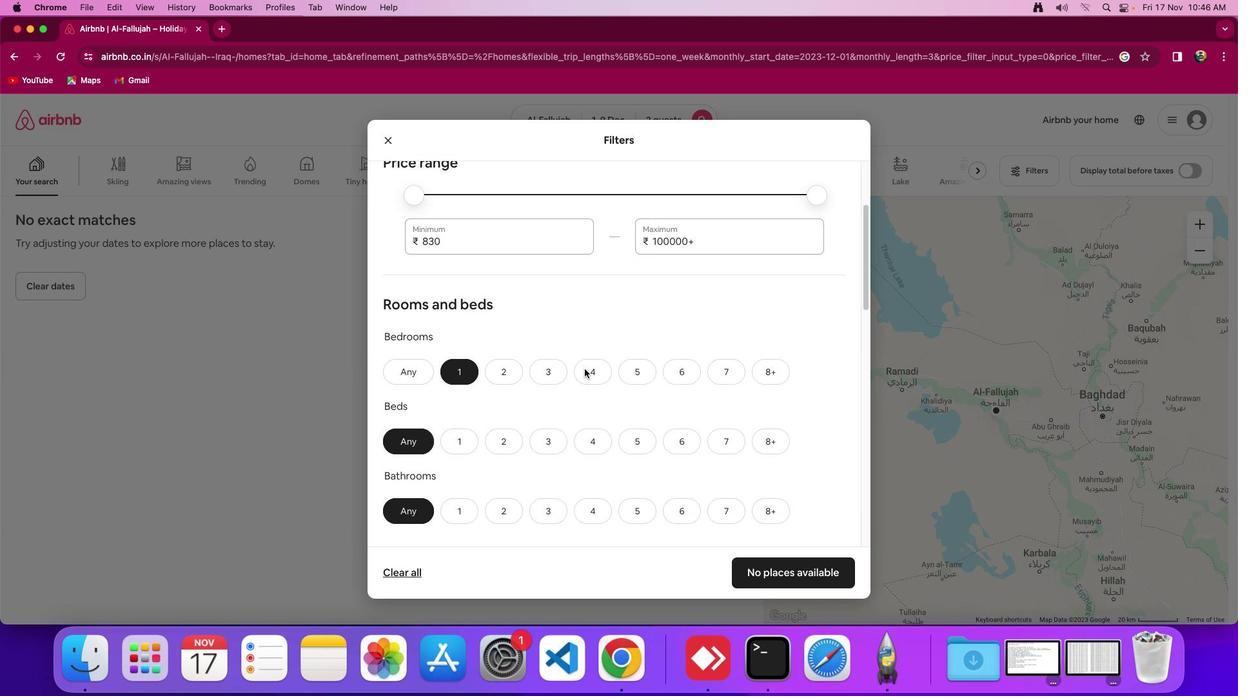 
Action: Mouse scrolled (584, 368) with delta (0, 0)
Screenshot: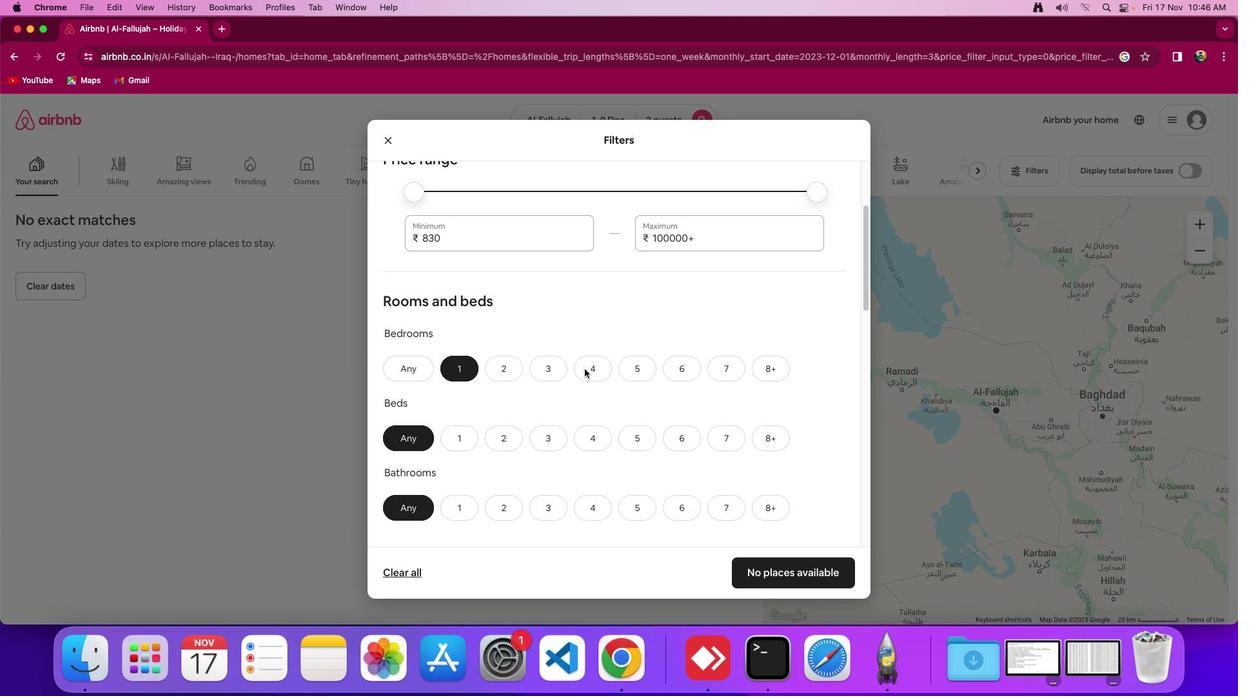 
Action: Mouse scrolled (584, 368) with delta (0, 0)
Screenshot: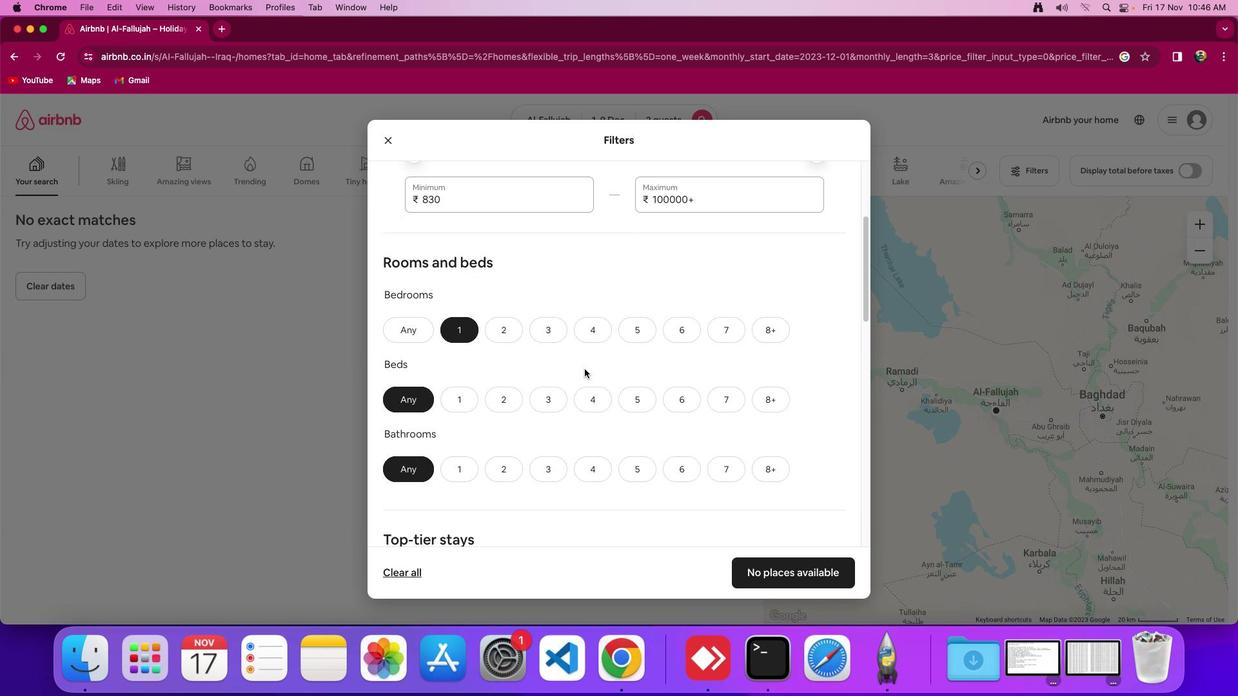 
Action: Mouse moved to (466, 371)
Screenshot: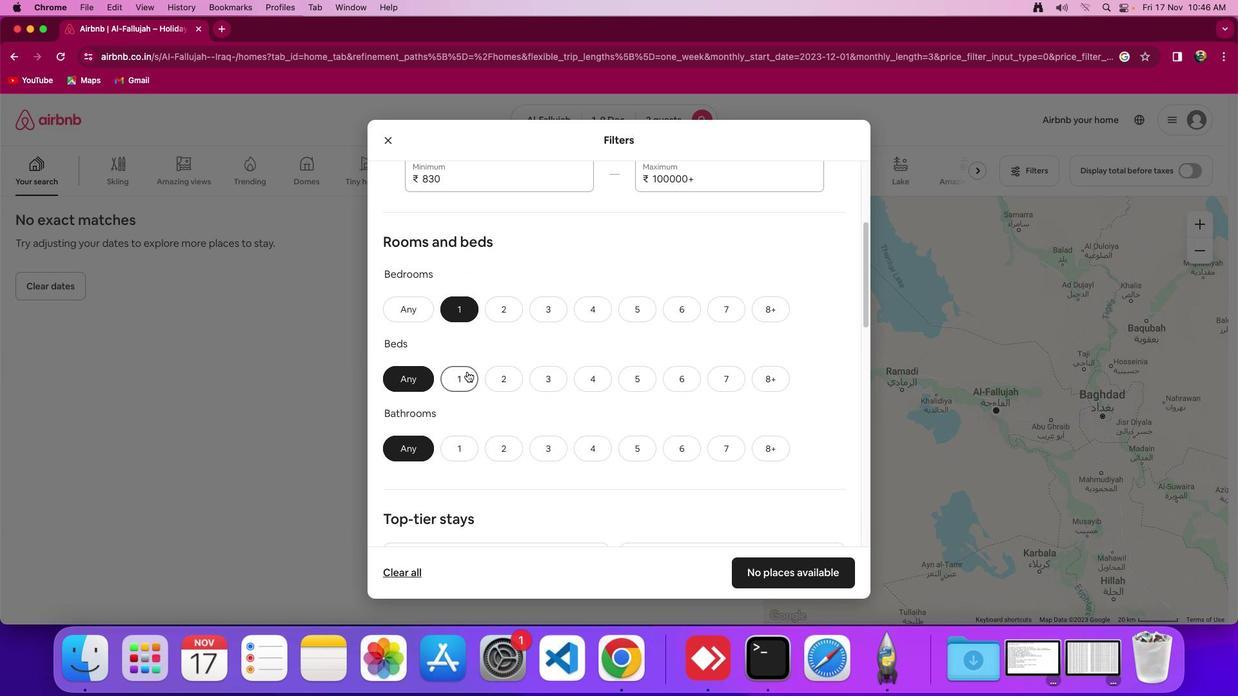 
Action: Mouse pressed left at (466, 371)
Screenshot: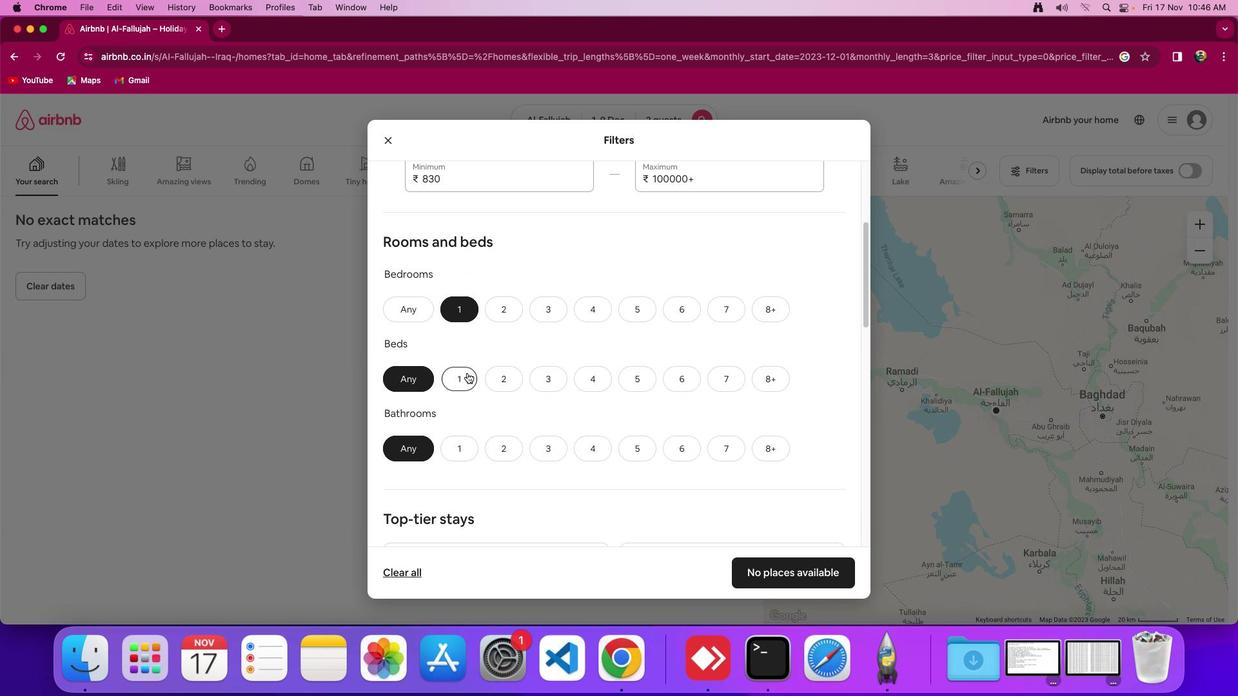 
Action: Mouse moved to (464, 445)
Screenshot: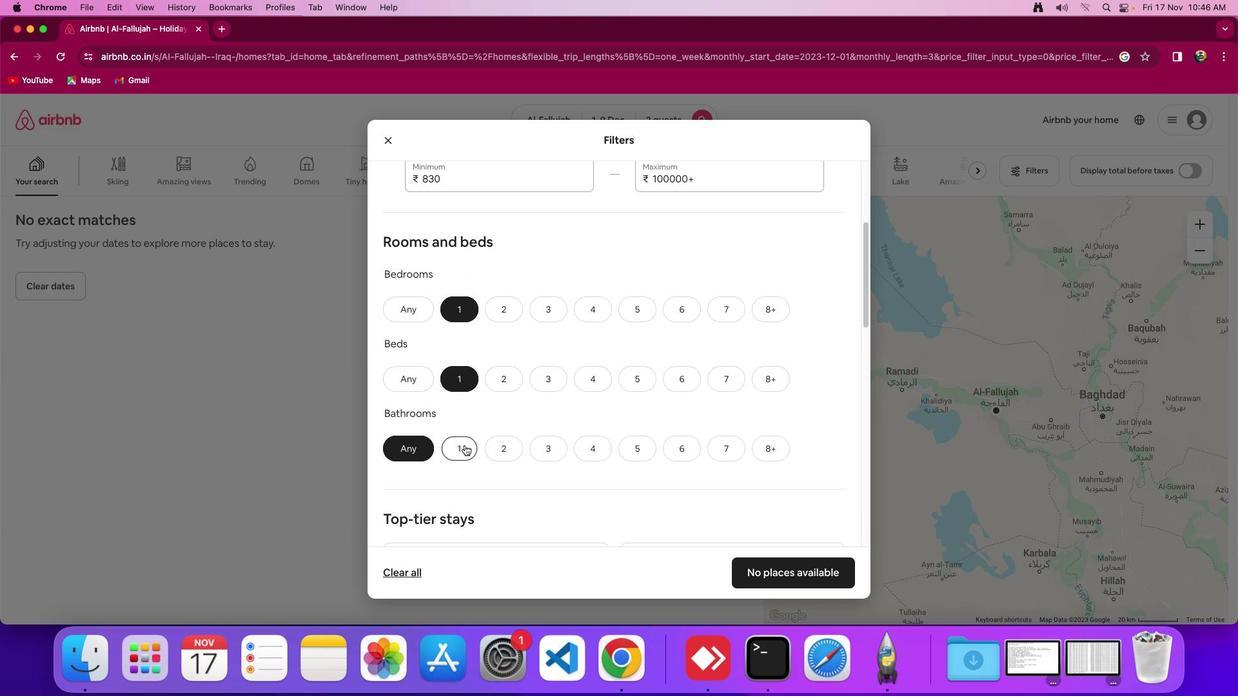 
Action: Mouse pressed left at (464, 445)
Screenshot: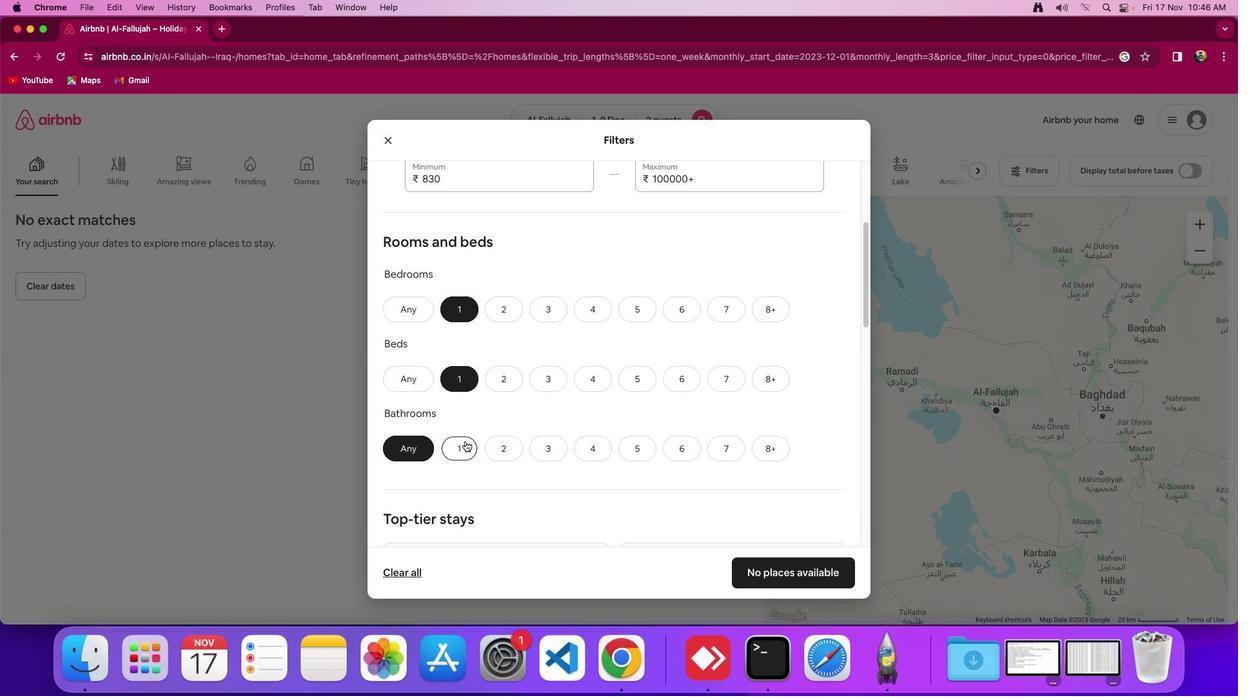 
Action: Mouse moved to (621, 366)
Screenshot: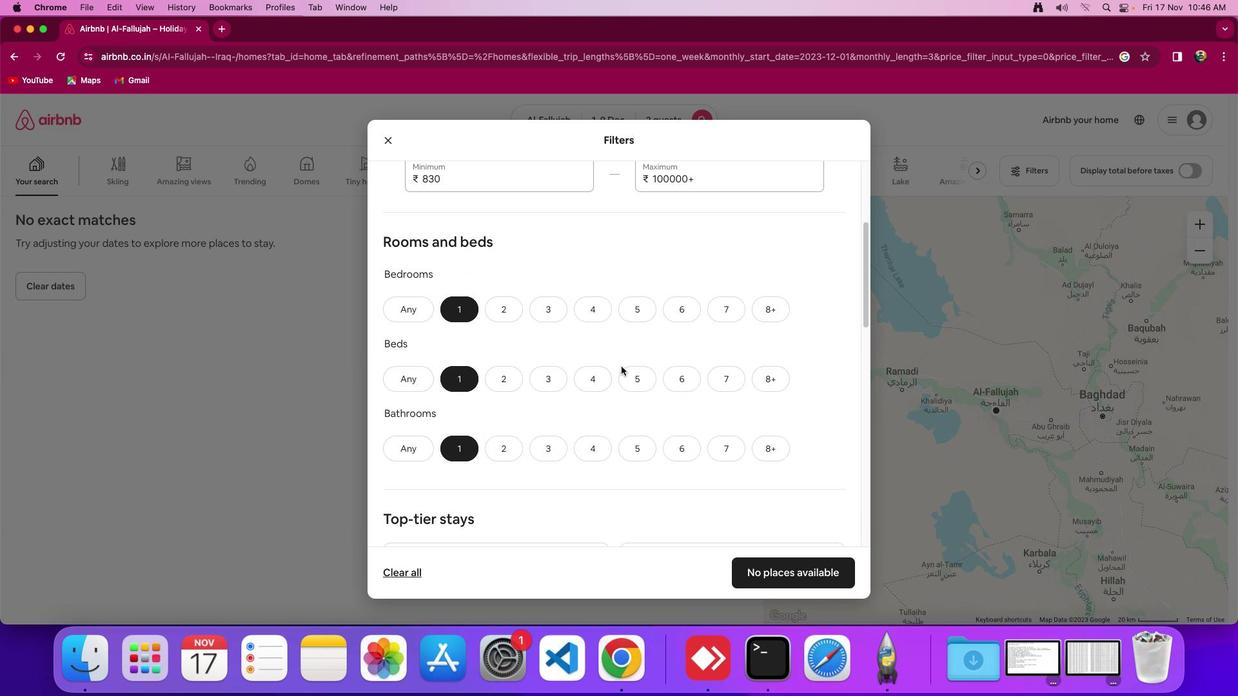 
Action: Mouse scrolled (621, 366) with delta (0, 0)
Screenshot: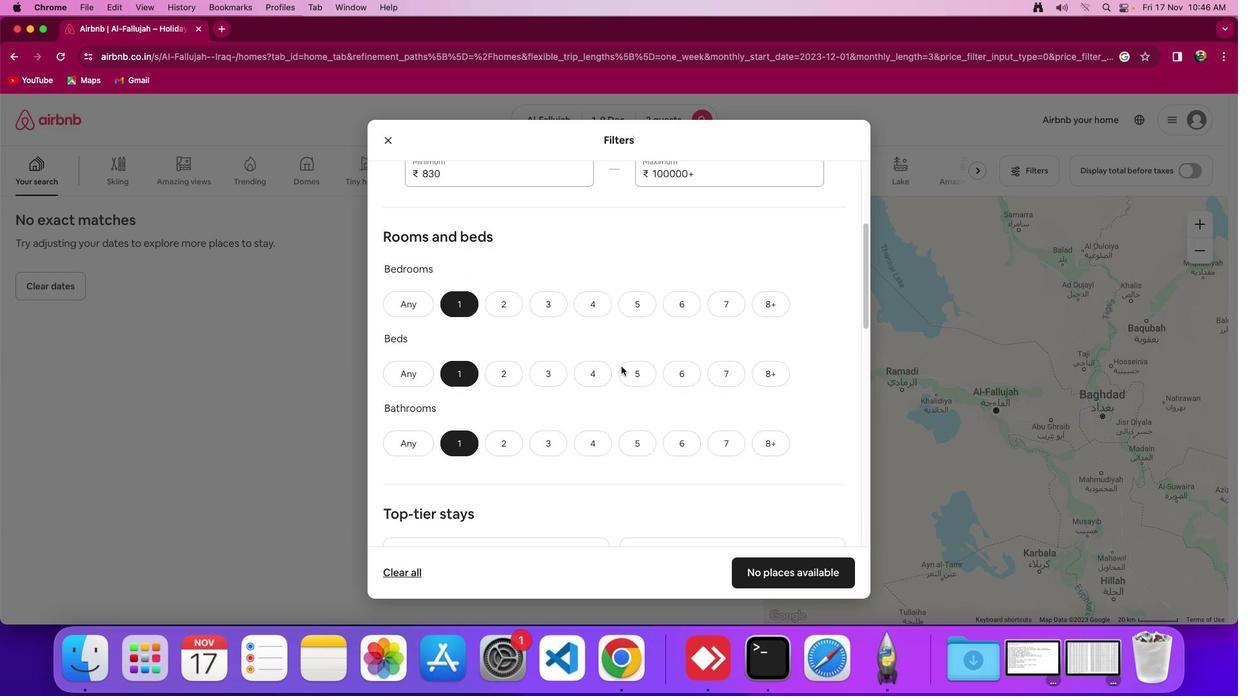 
Action: Mouse moved to (621, 366)
Screenshot: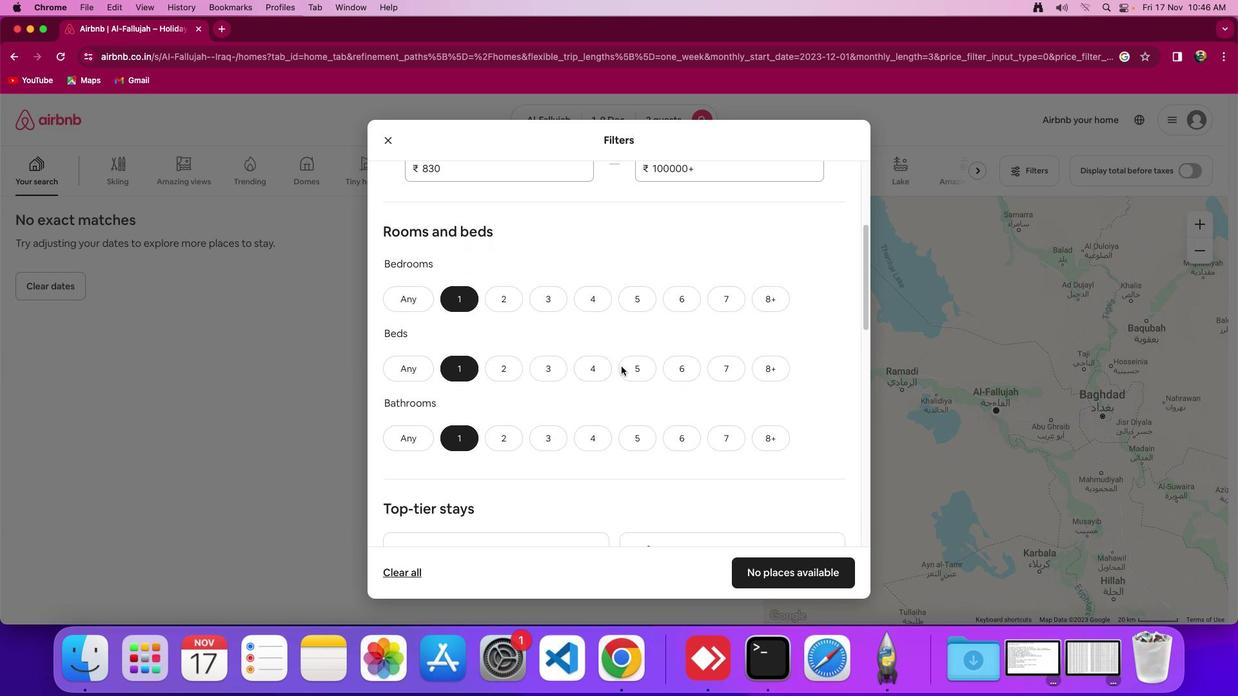 
Action: Mouse scrolled (621, 366) with delta (0, 0)
Screenshot: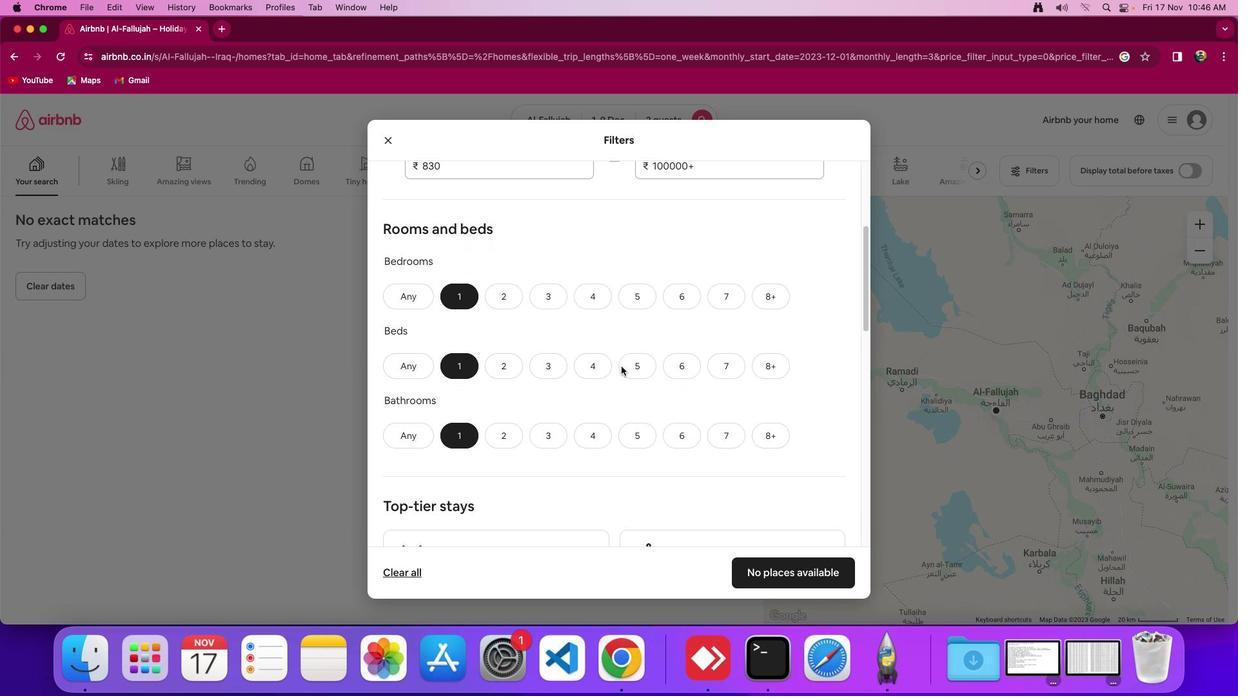 
Action: Mouse scrolled (621, 366) with delta (0, 0)
Screenshot: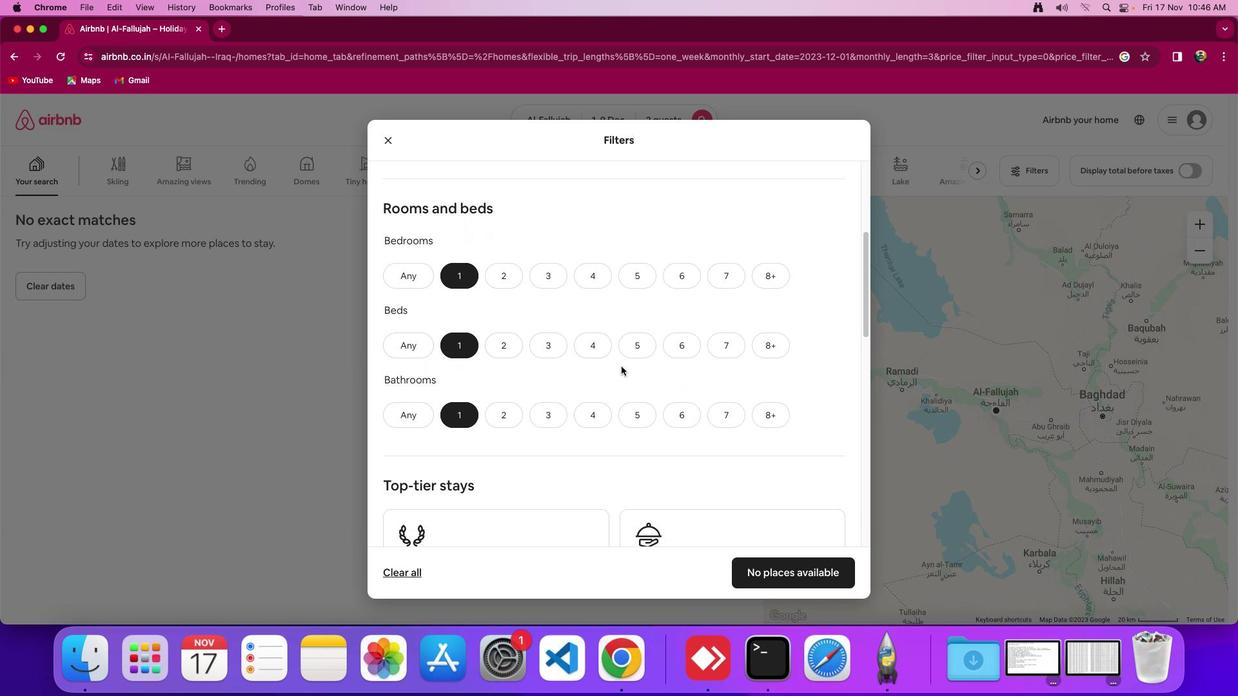 
Action: Mouse moved to (624, 365)
Screenshot: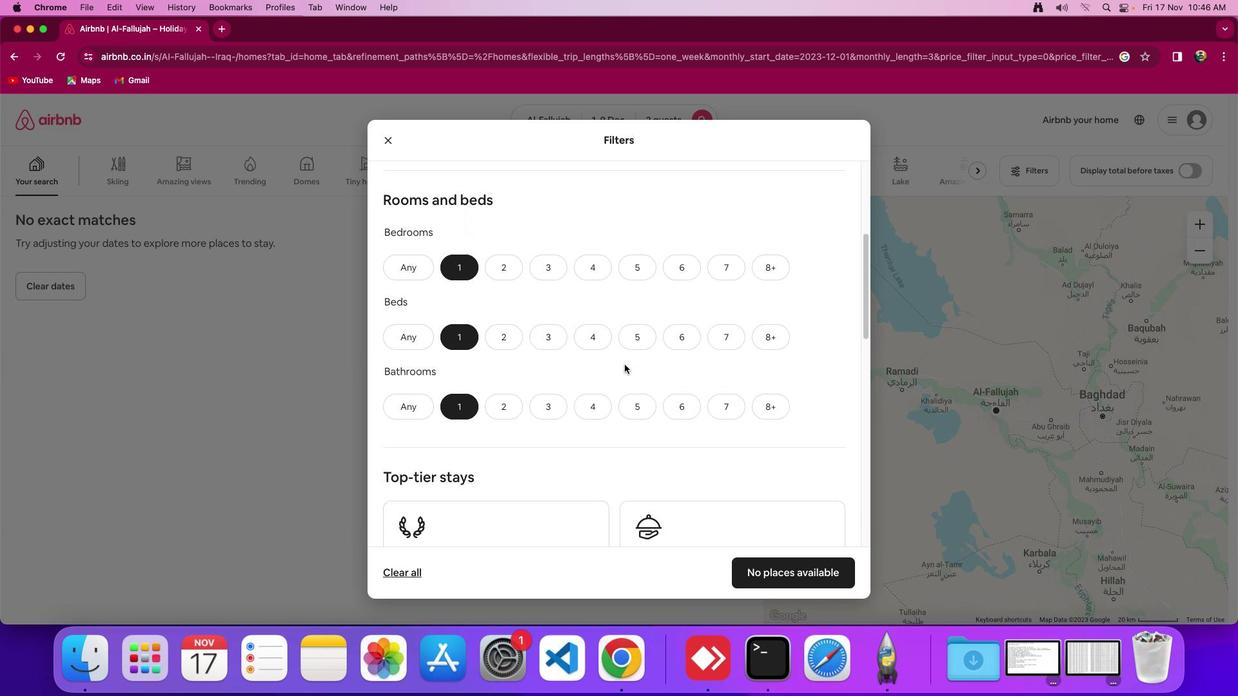 
Action: Mouse scrolled (624, 365) with delta (0, 0)
Screenshot: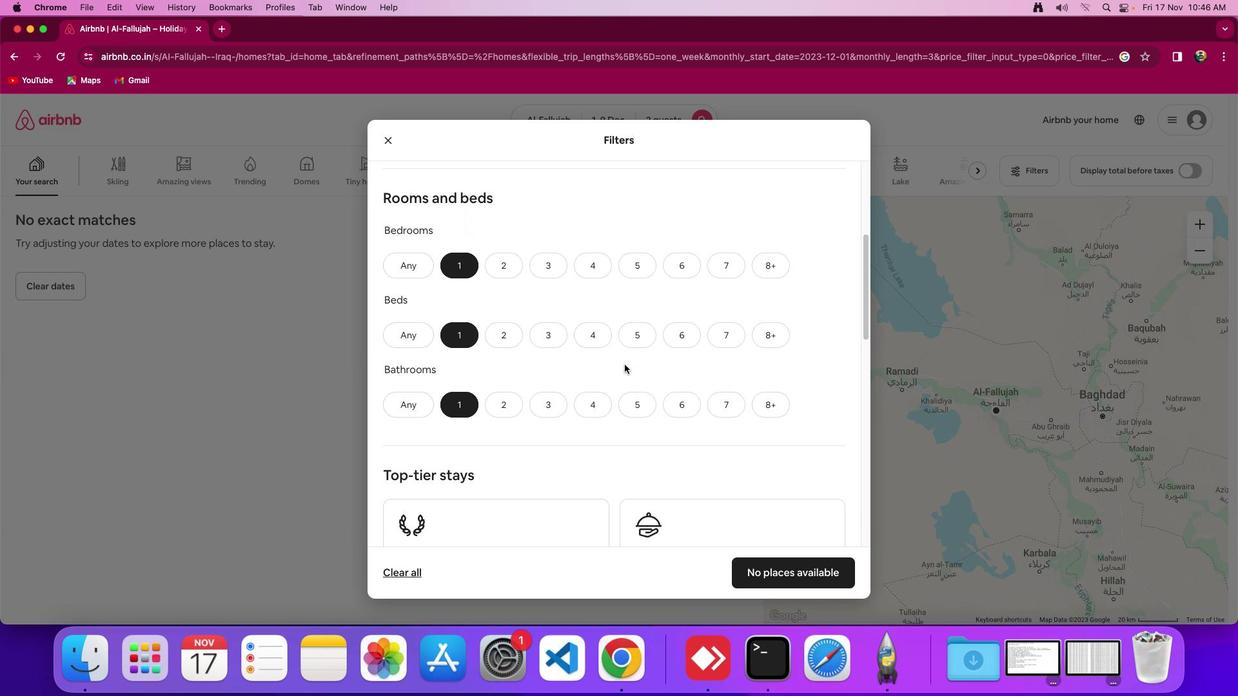 
Action: Mouse scrolled (624, 365) with delta (0, 0)
Screenshot: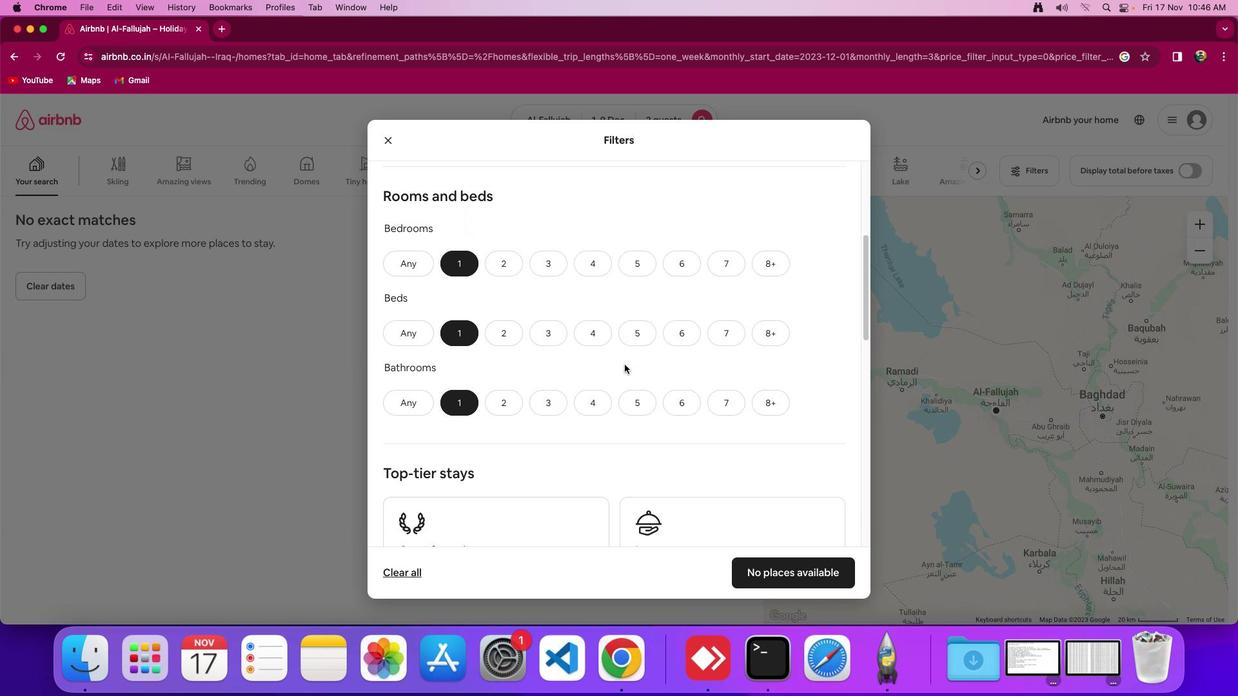 
Action: Mouse scrolled (624, 365) with delta (0, 0)
Screenshot: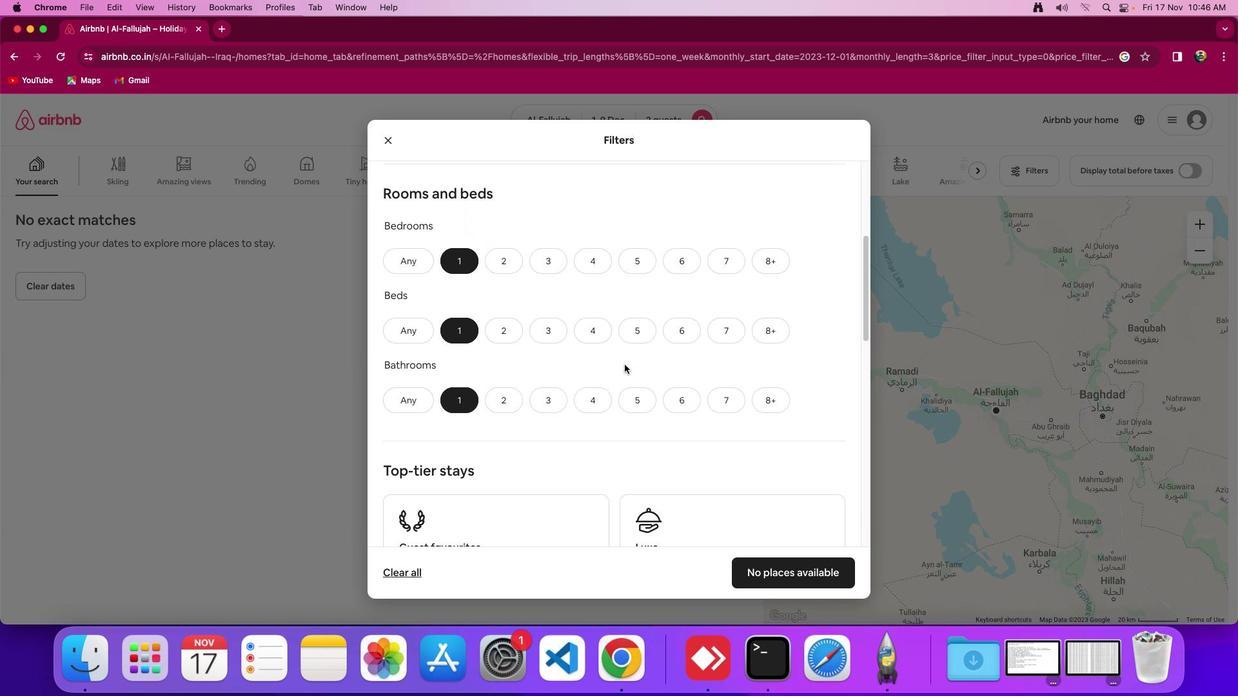 
Action: Mouse scrolled (624, 365) with delta (0, 0)
Screenshot: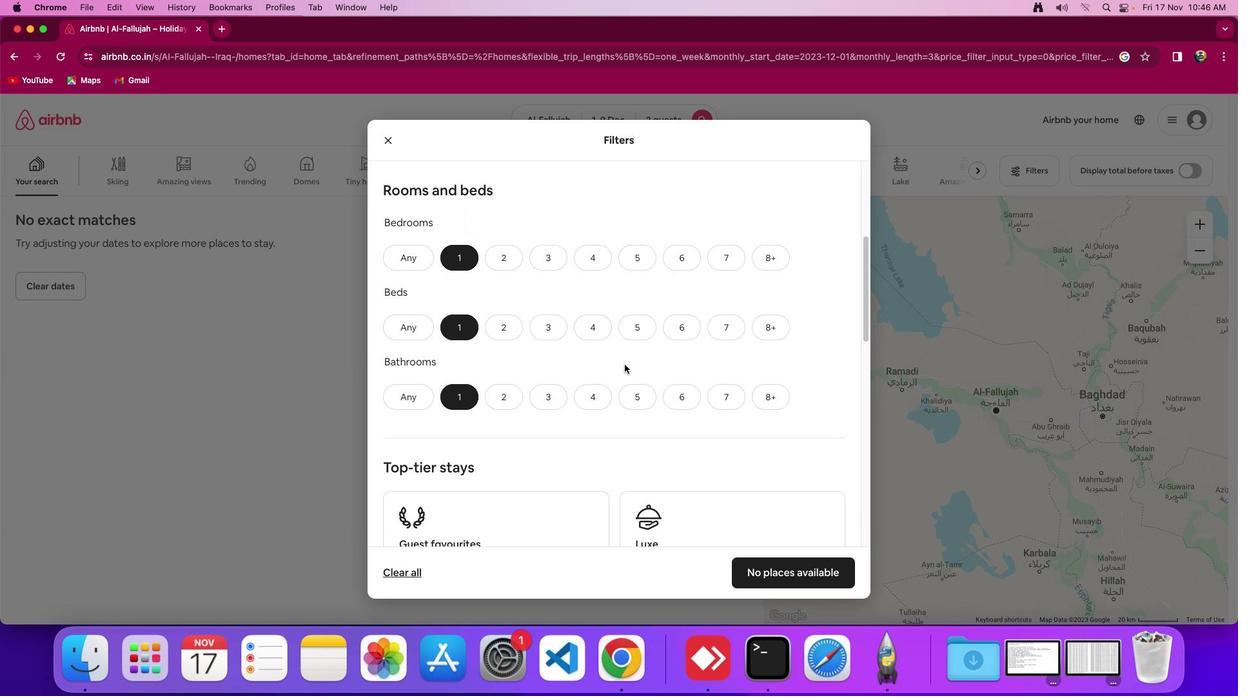 
Action: Mouse scrolled (624, 365) with delta (0, 0)
Screenshot: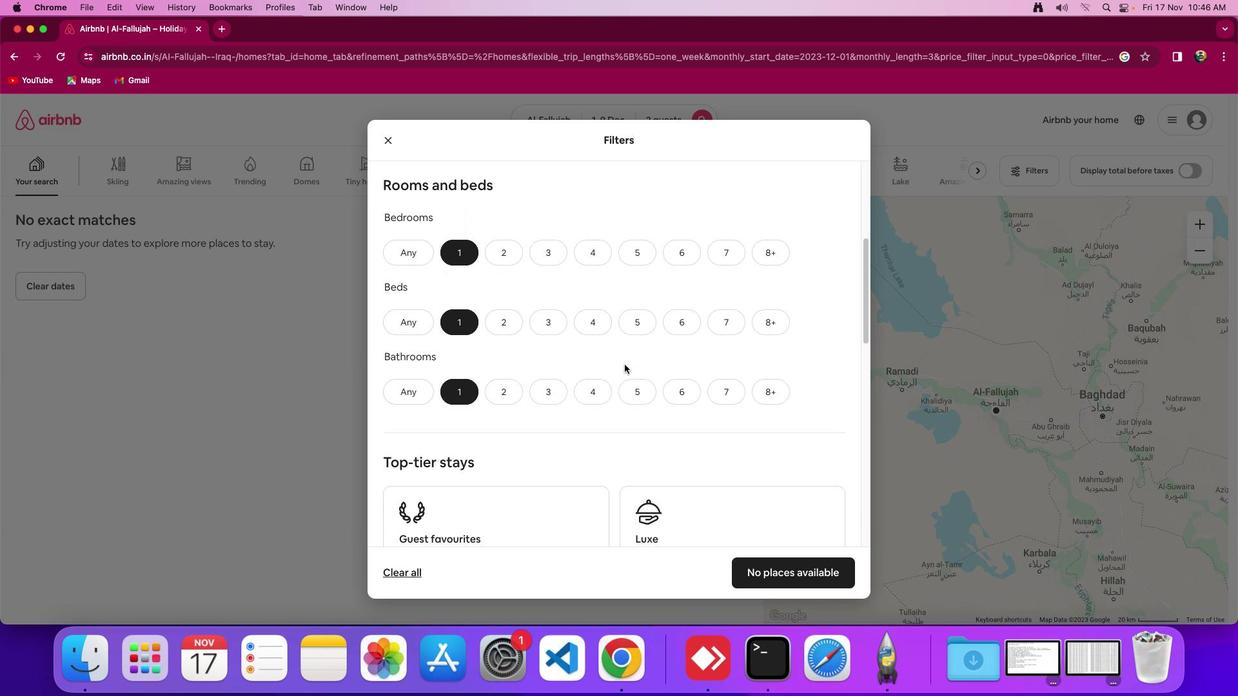 
Action: Mouse scrolled (624, 365) with delta (0, 0)
Screenshot: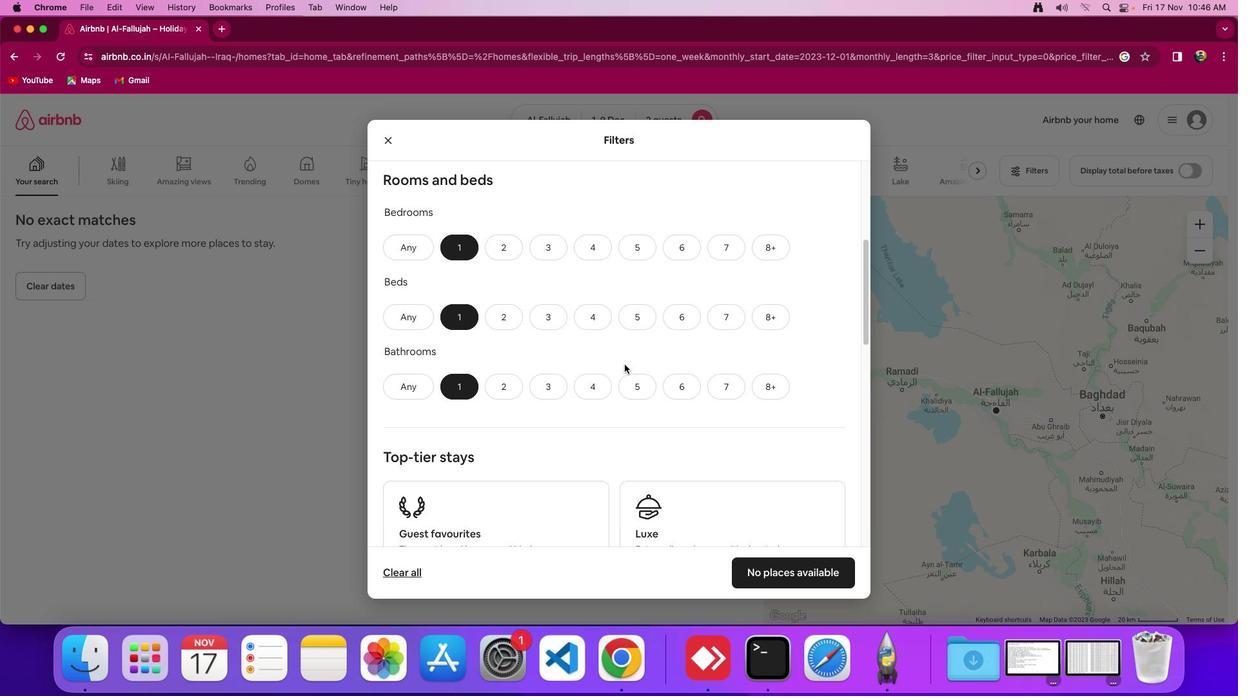 
Action: Mouse scrolled (624, 365) with delta (0, 0)
Screenshot: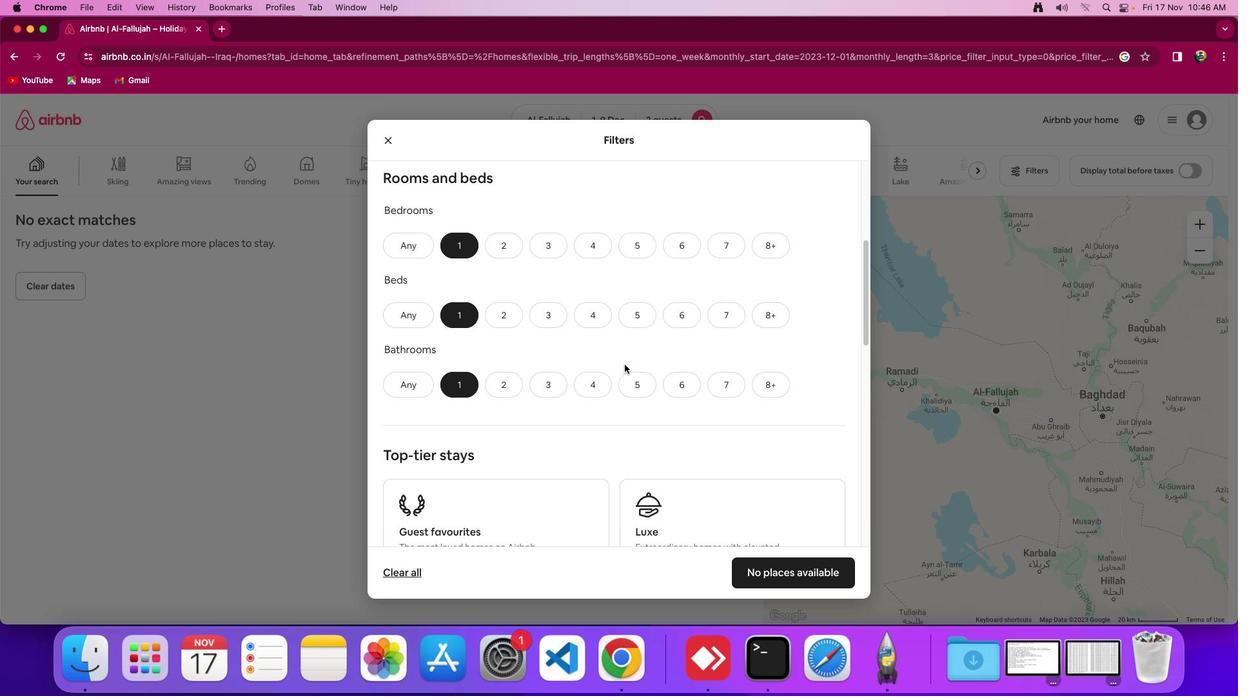 
Action: Mouse scrolled (624, 365) with delta (0, 0)
Screenshot: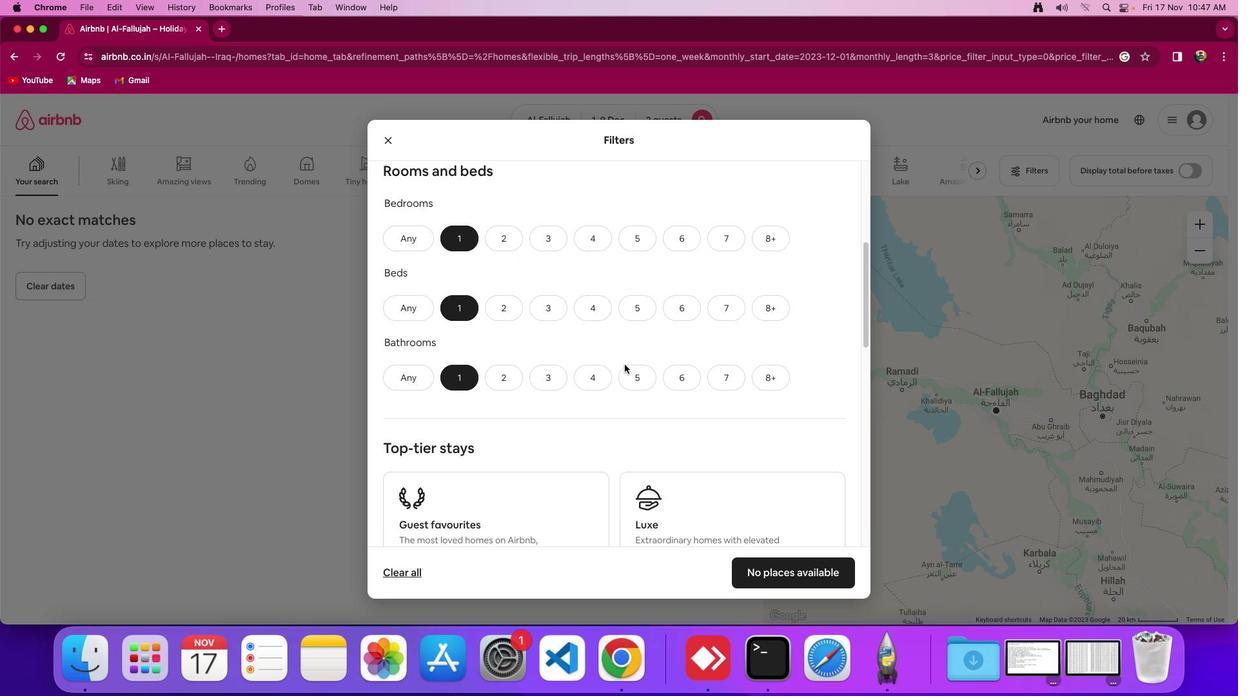 
Action: Mouse scrolled (624, 365) with delta (0, 0)
Screenshot: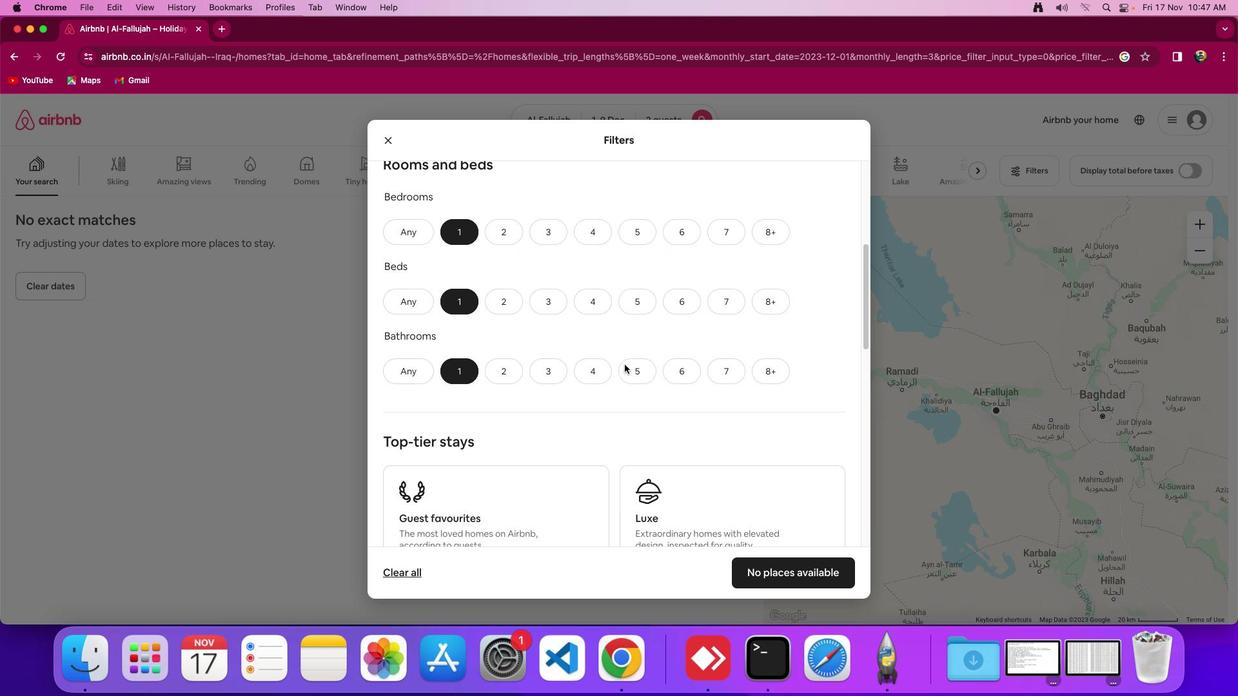 
Action: Mouse scrolled (624, 365) with delta (0, 0)
Screenshot: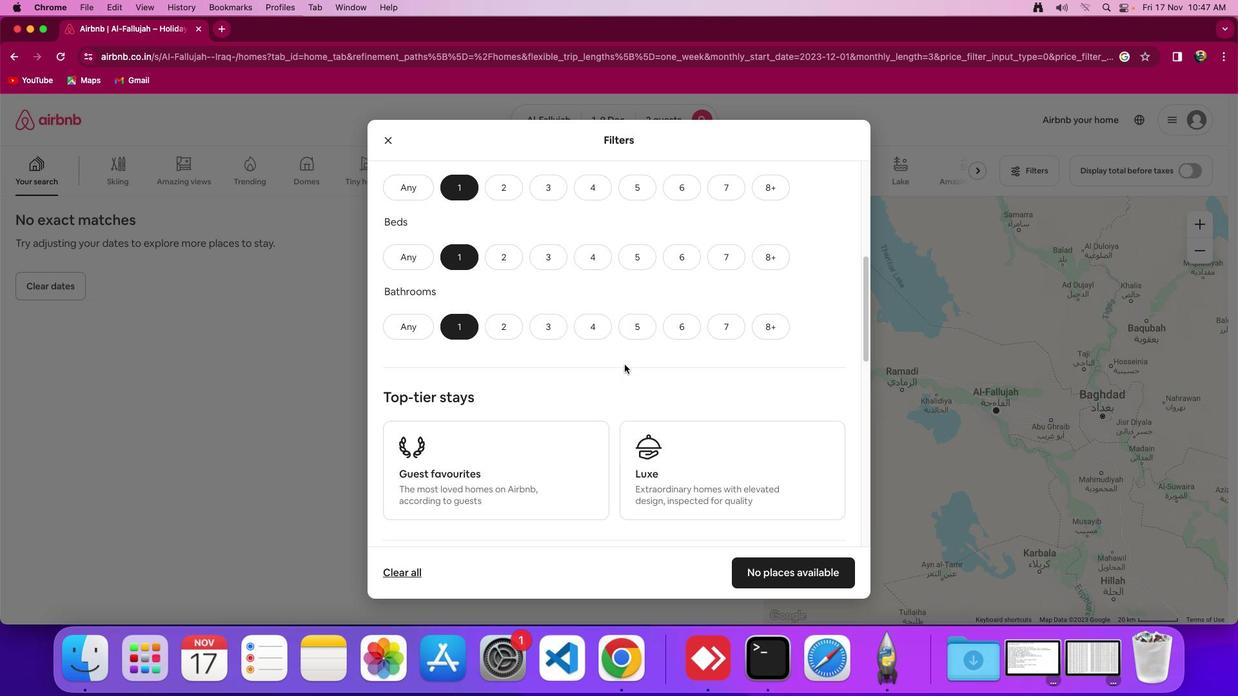 
Action: Mouse scrolled (624, 365) with delta (0, 0)
Screenshot: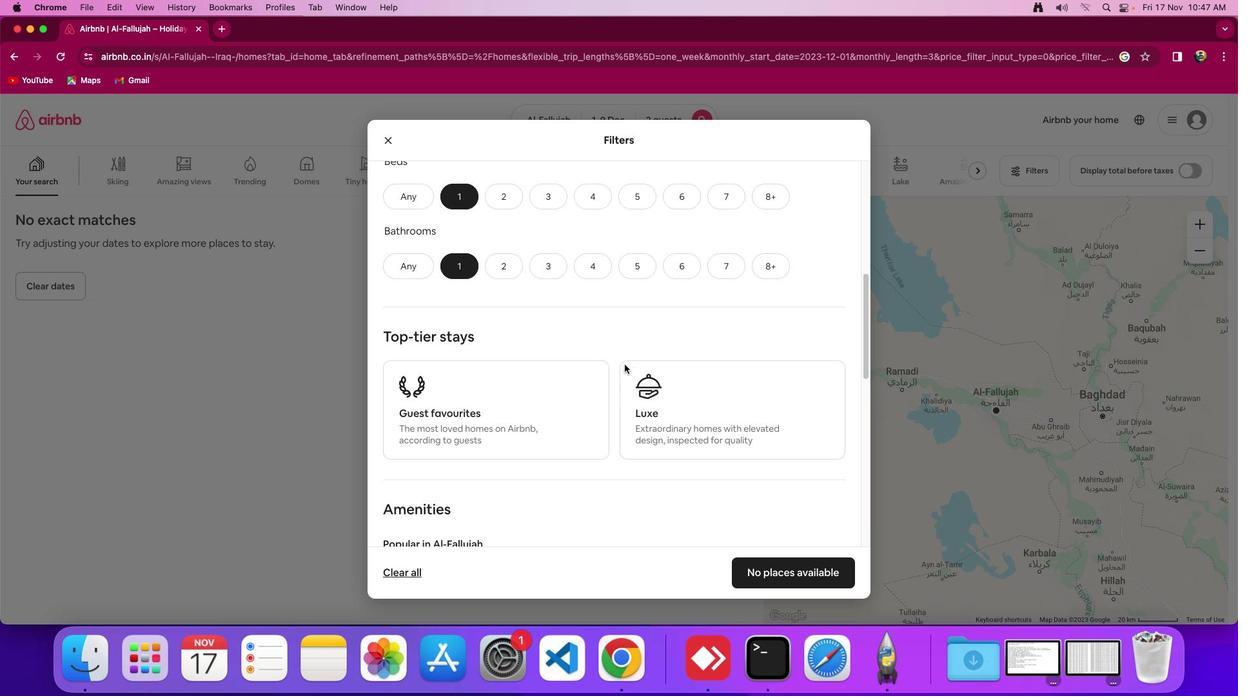 
Action: Mouse scrolled (624, 365) with delta (0, 0)
Screenshot: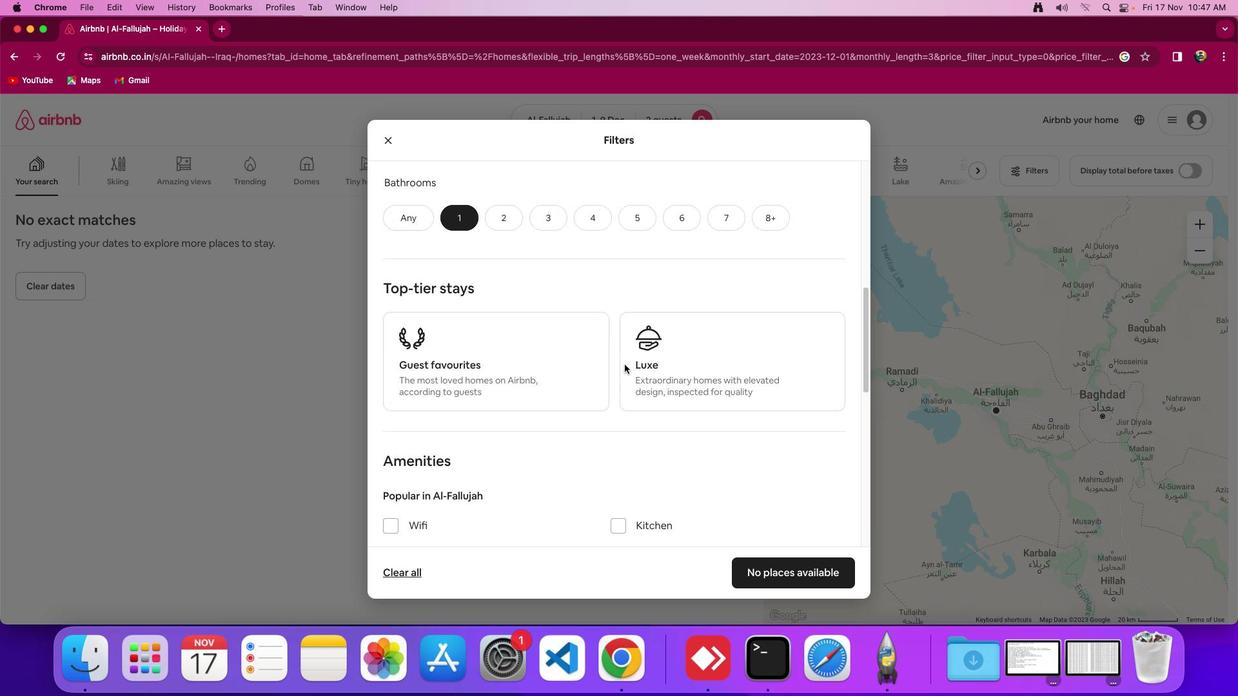 
Action: Mouse scrolled (624, 365) with delta (0, -2)
Screenshot: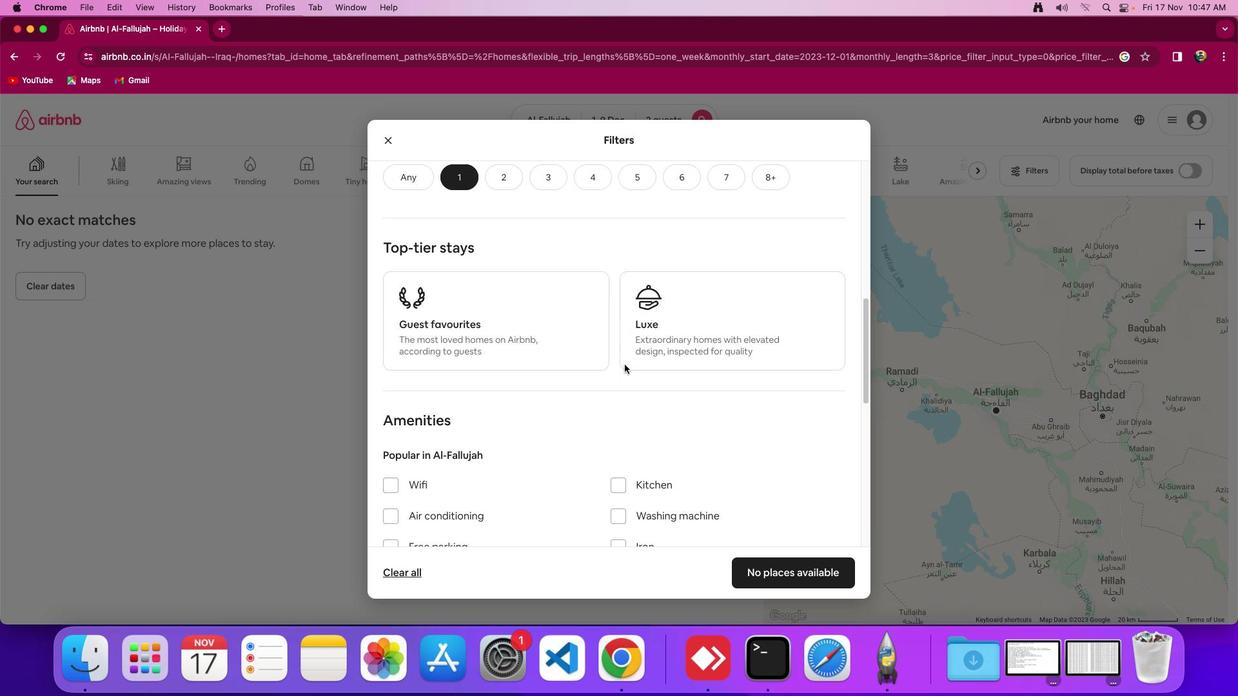 
Action: Mouse moved to (614, 394)
Screenshot: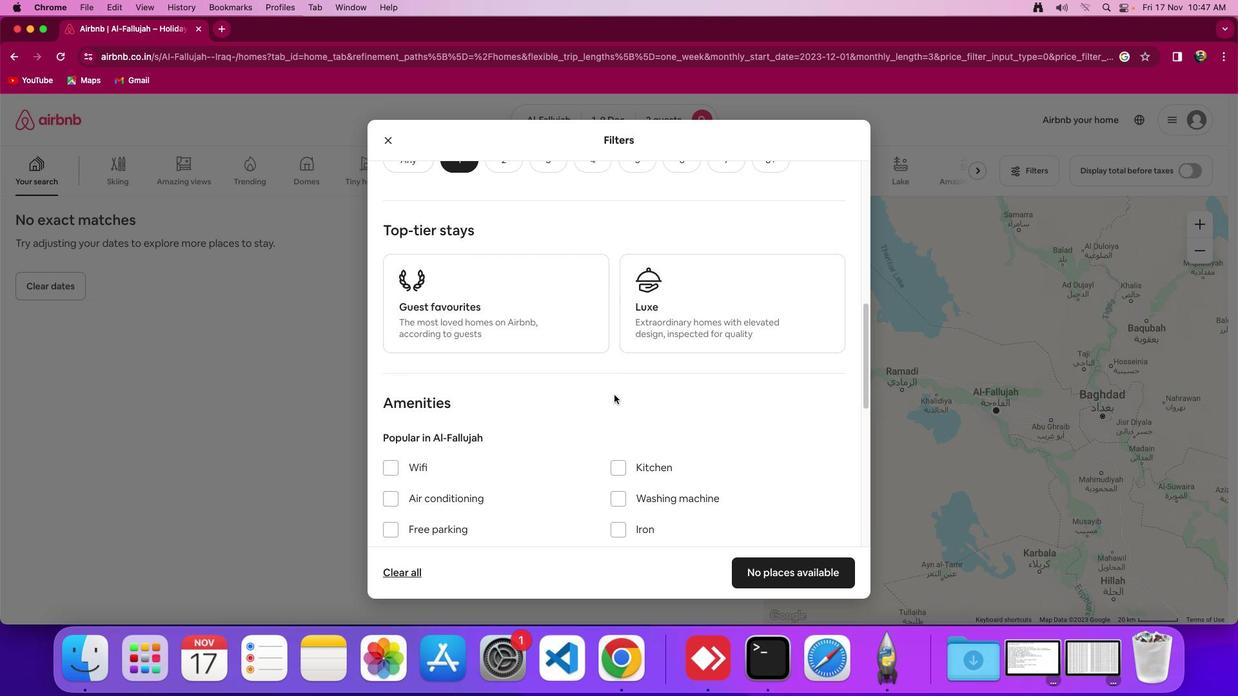 
Action: Mouse scrolled (614, 394) with delta (0, 0)
Screenshot: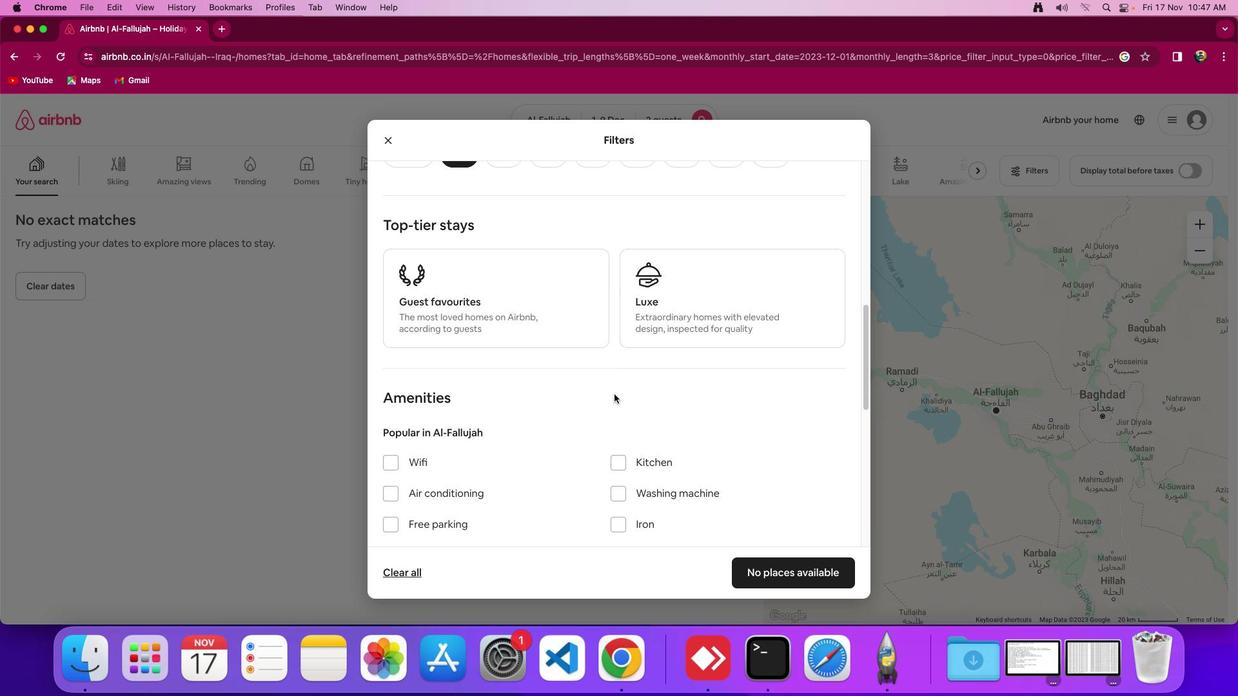 
Action: Mouse scrolled (614, 394) with delta (0, 0)
Screenshot: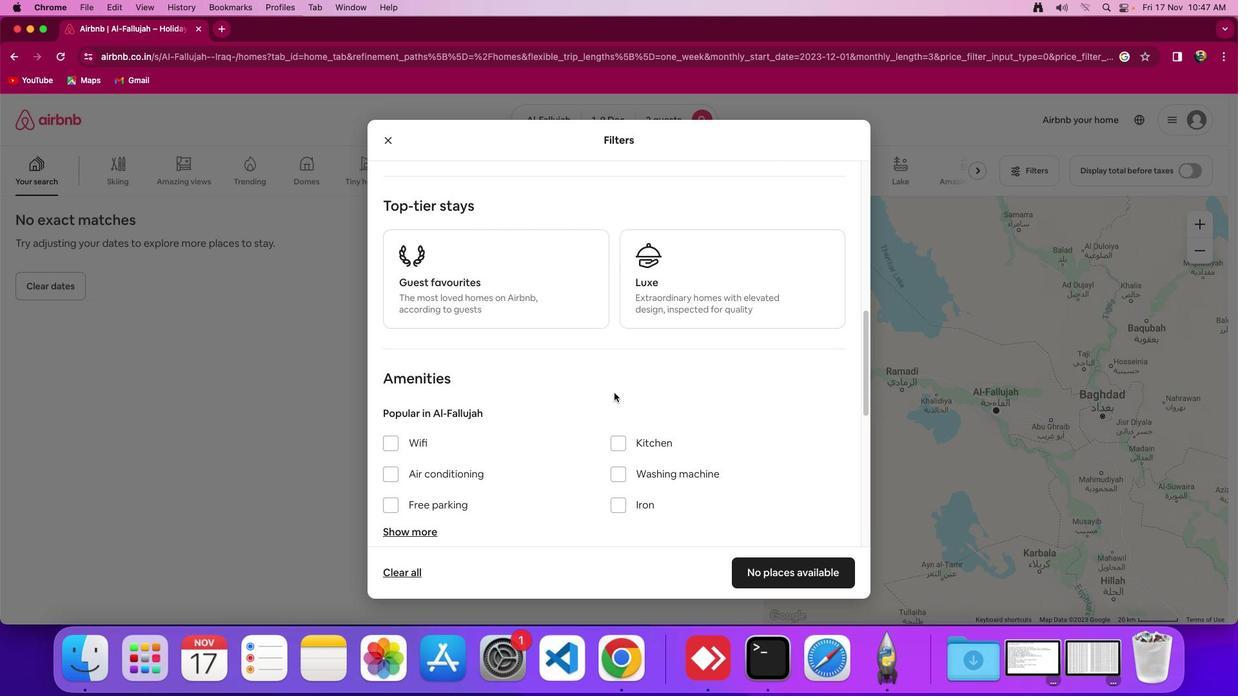 
Action: Mouse moved to (614, 394)
Screenshot: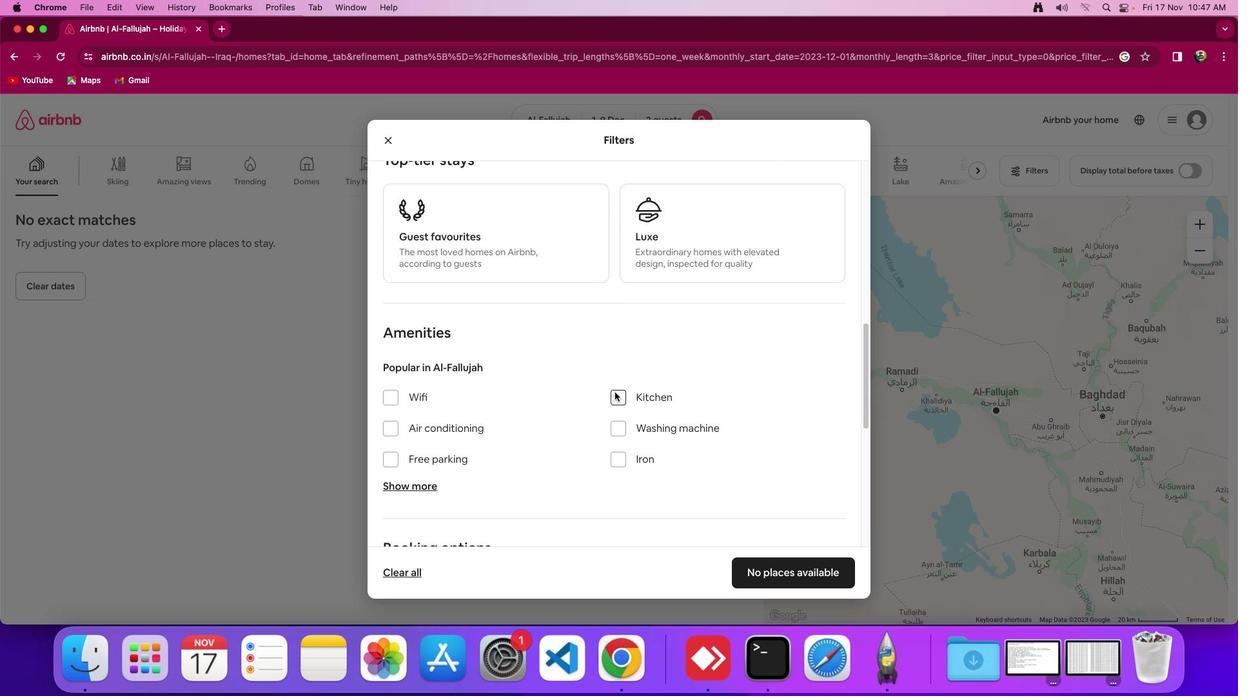 
Action: Mouse scrolled (614, 394) with delta (0, -1)
Screenshot: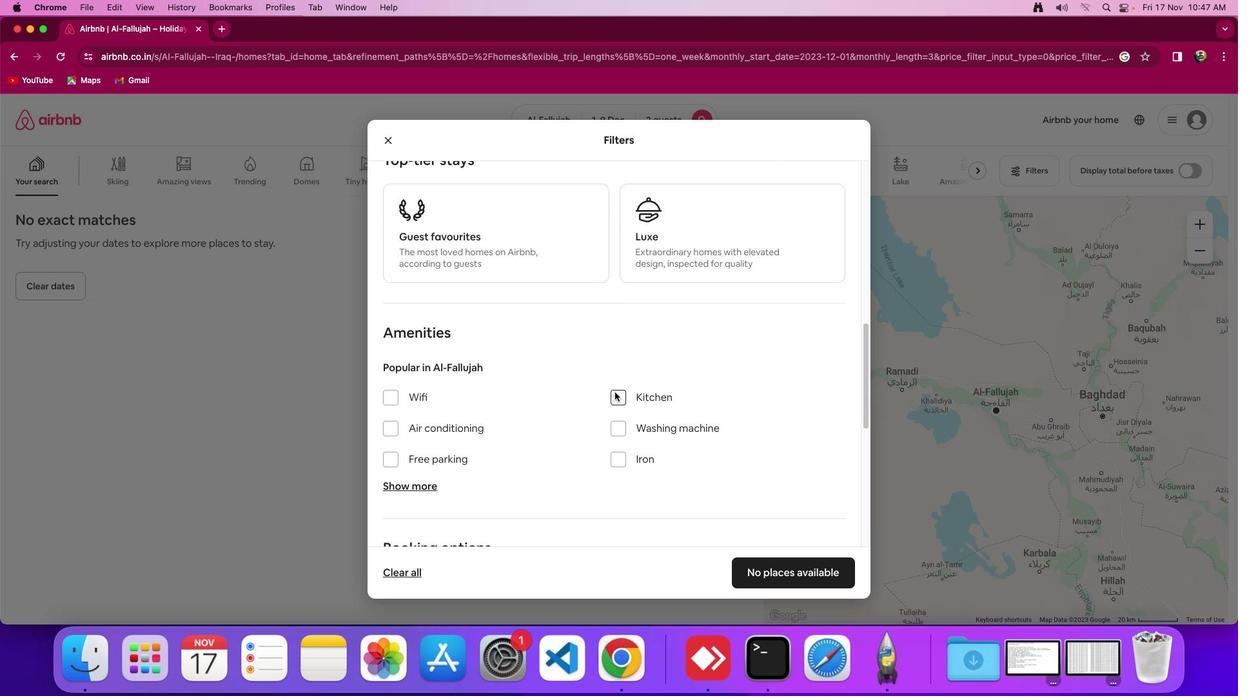 
Action: Mouse moved to (614, 393)
Screenshot: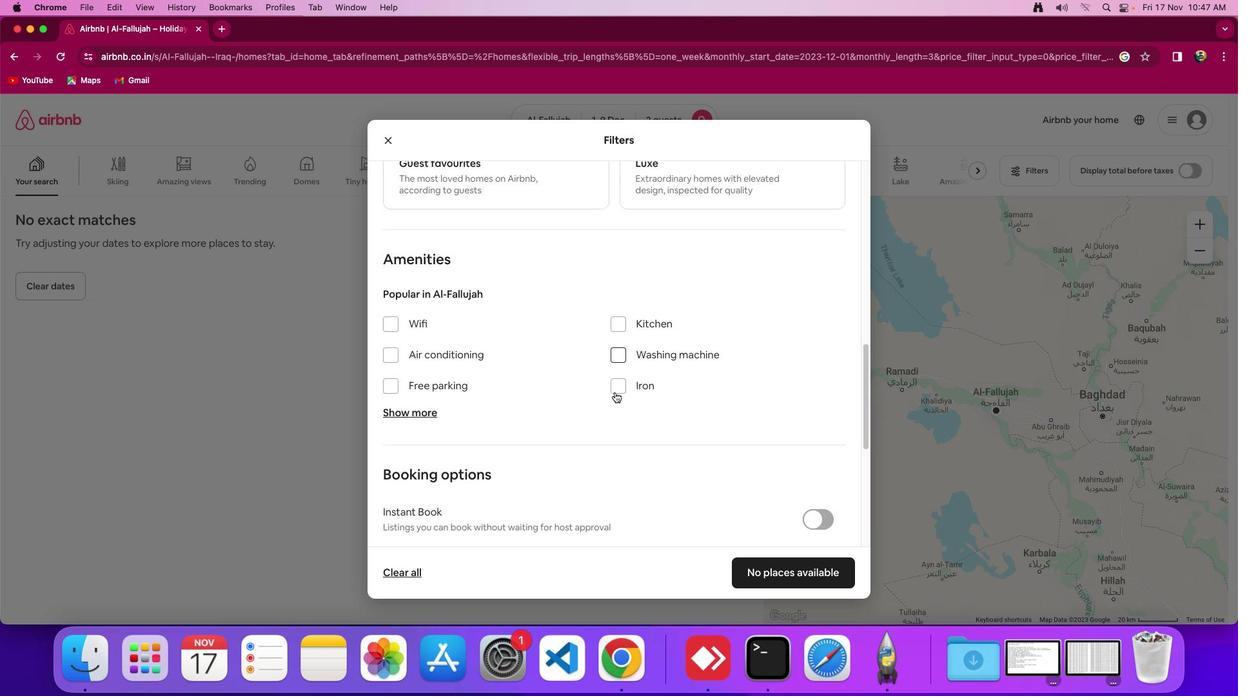 
Action: Mouse scrolled (614, 393) with delta (0, -1)
Screenshot: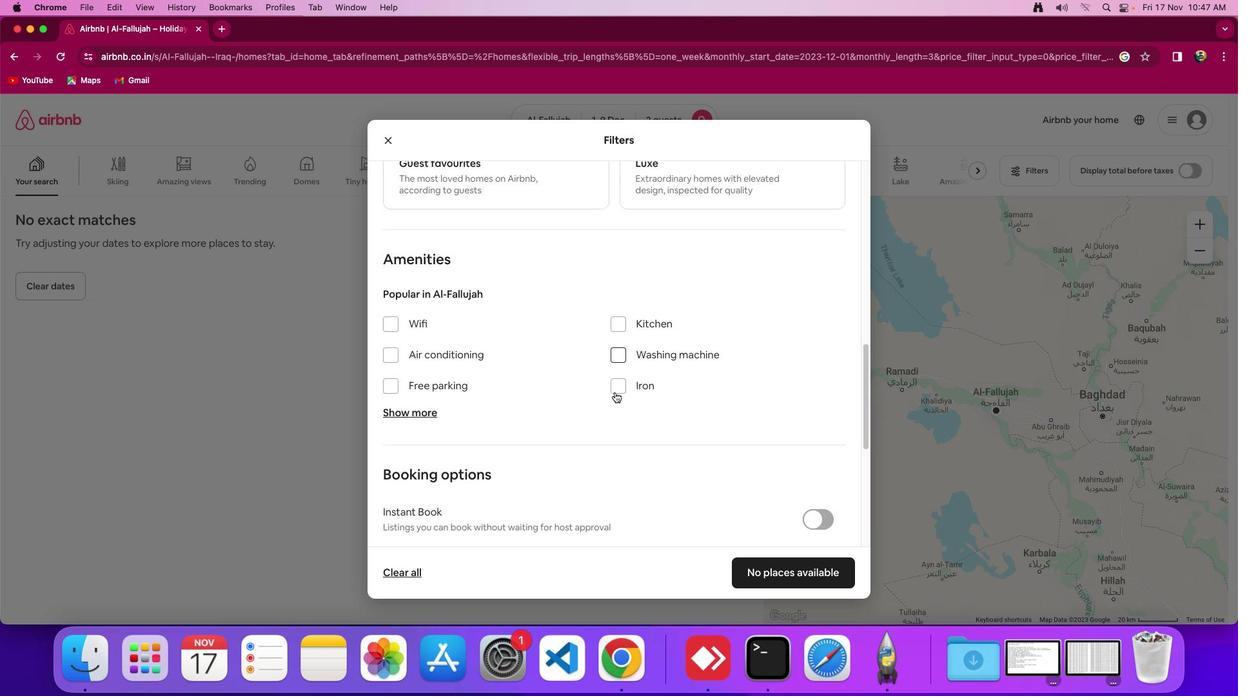
Action: Mouse moved to (618, 319)
Screenshot: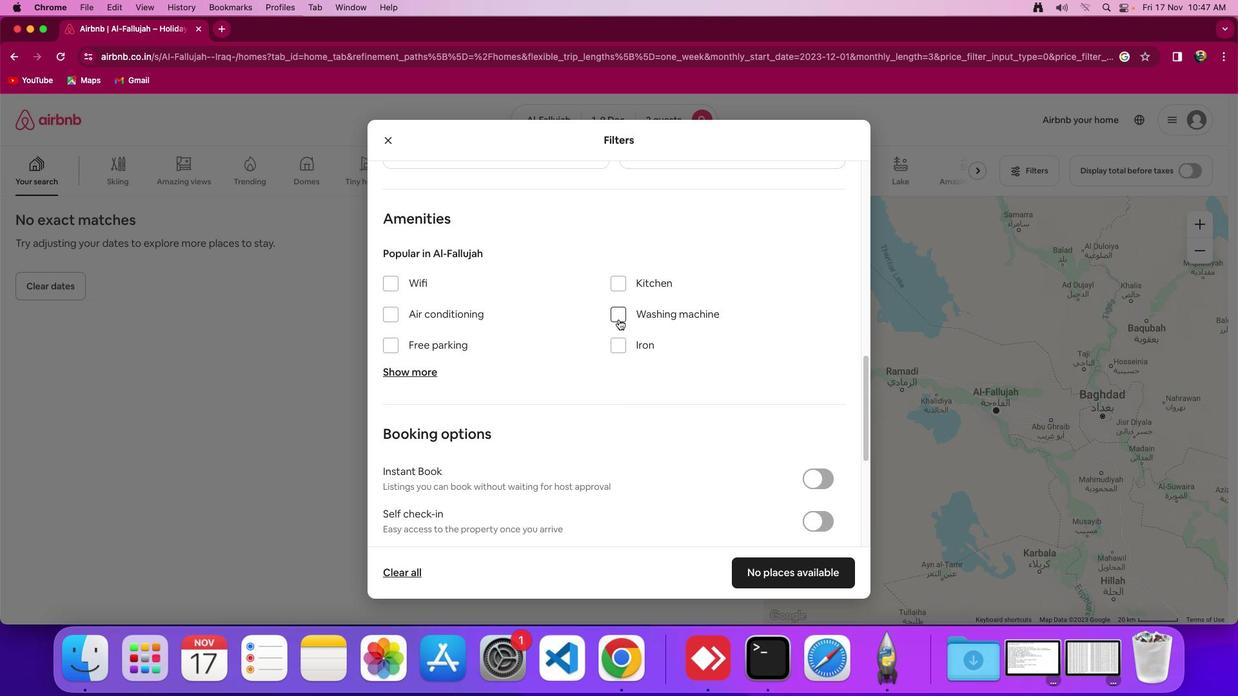 
Action: Mouse pressed left at (618, 319)
Screenshot: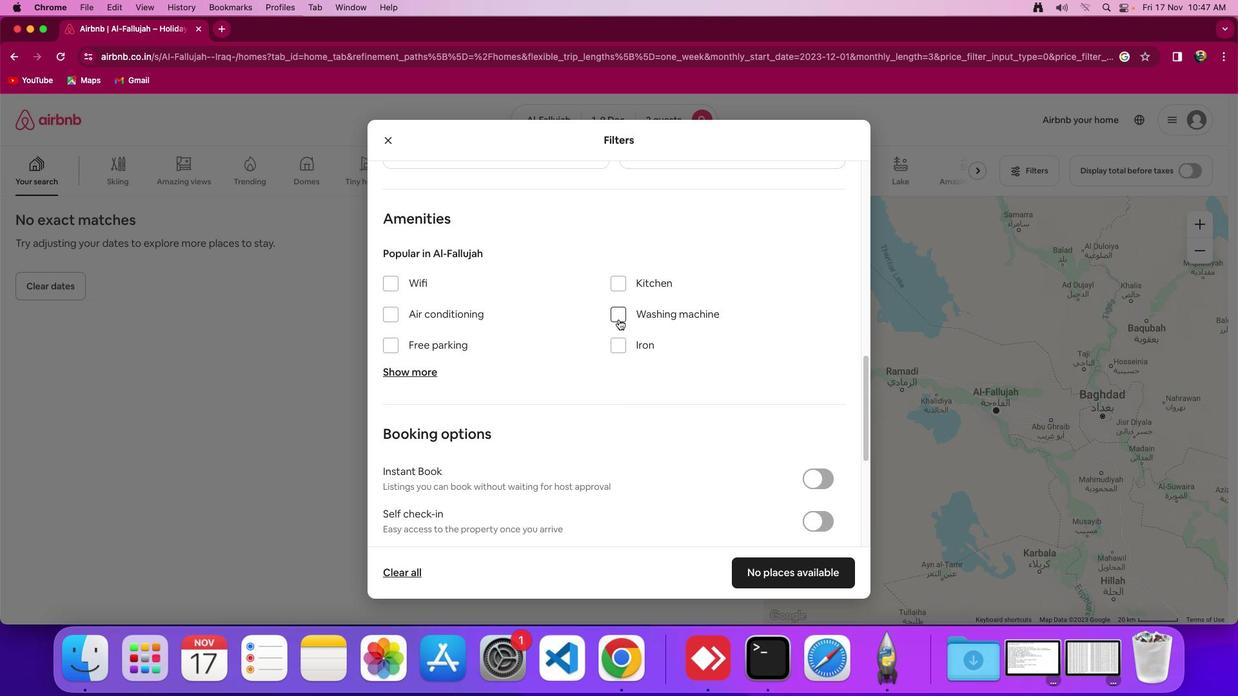 
Action: Mouse moved to (761, 573)
Screenshot: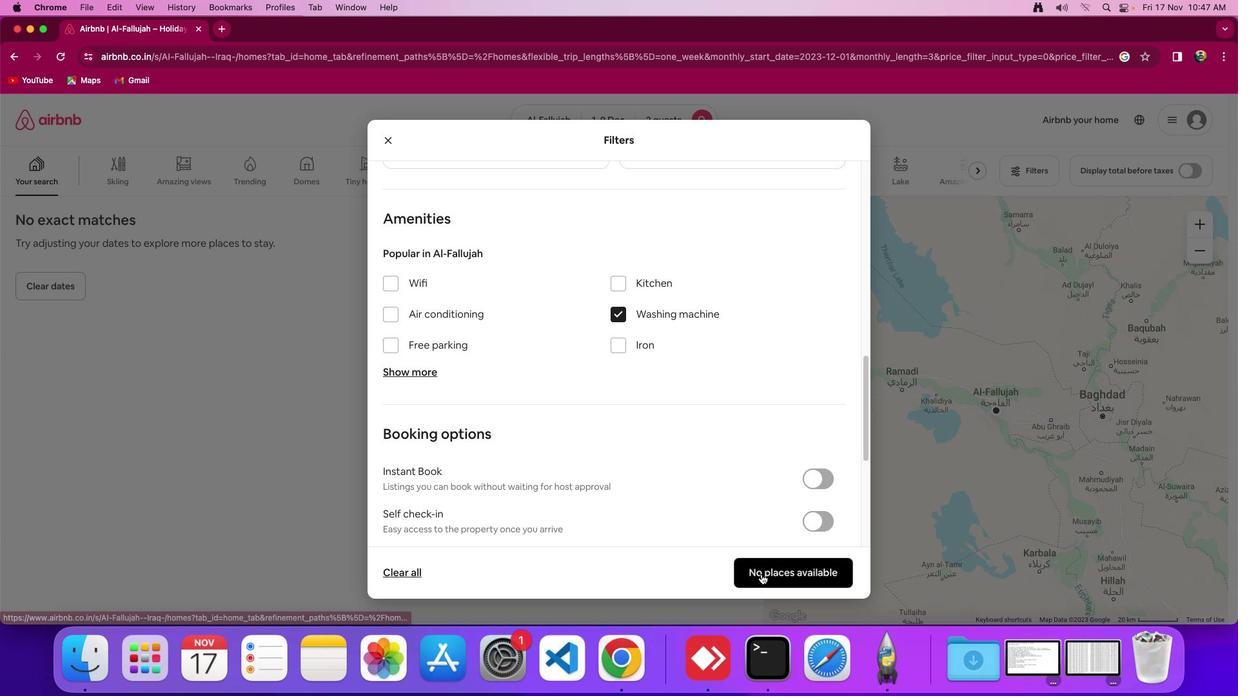 
Action: Mouse pressed left at (761, 573)
Screenshot: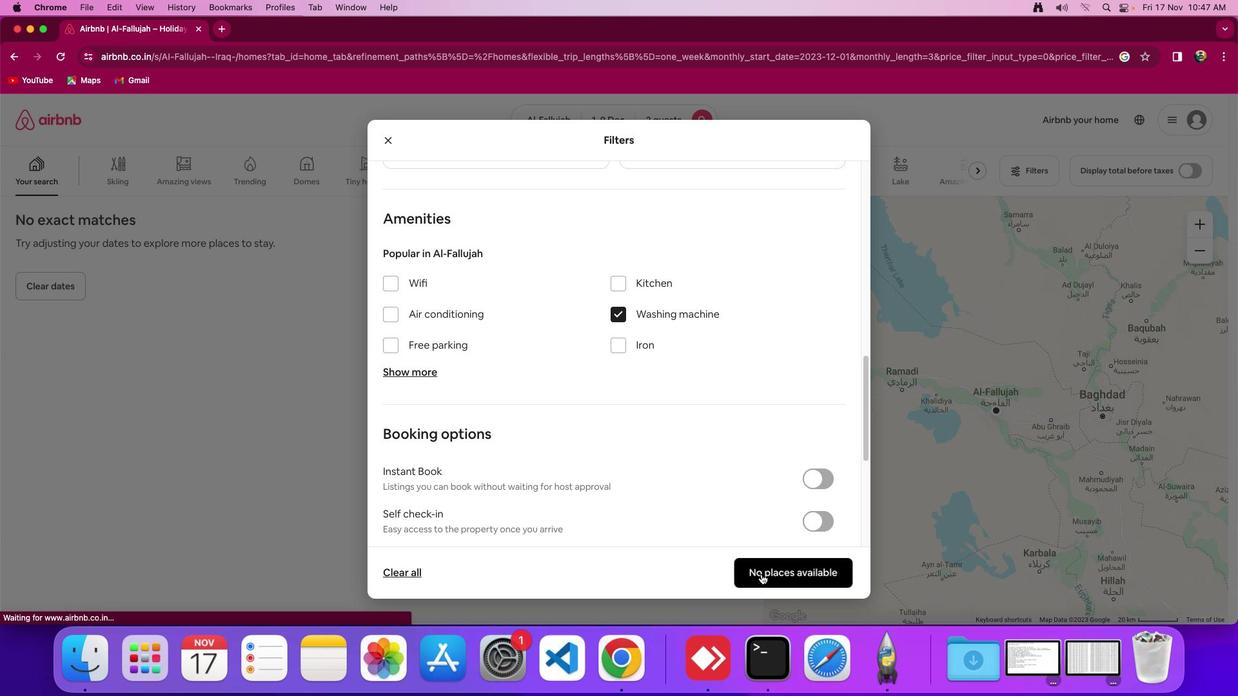 
Action: Mouse moved to (617, 442)
Screenshot: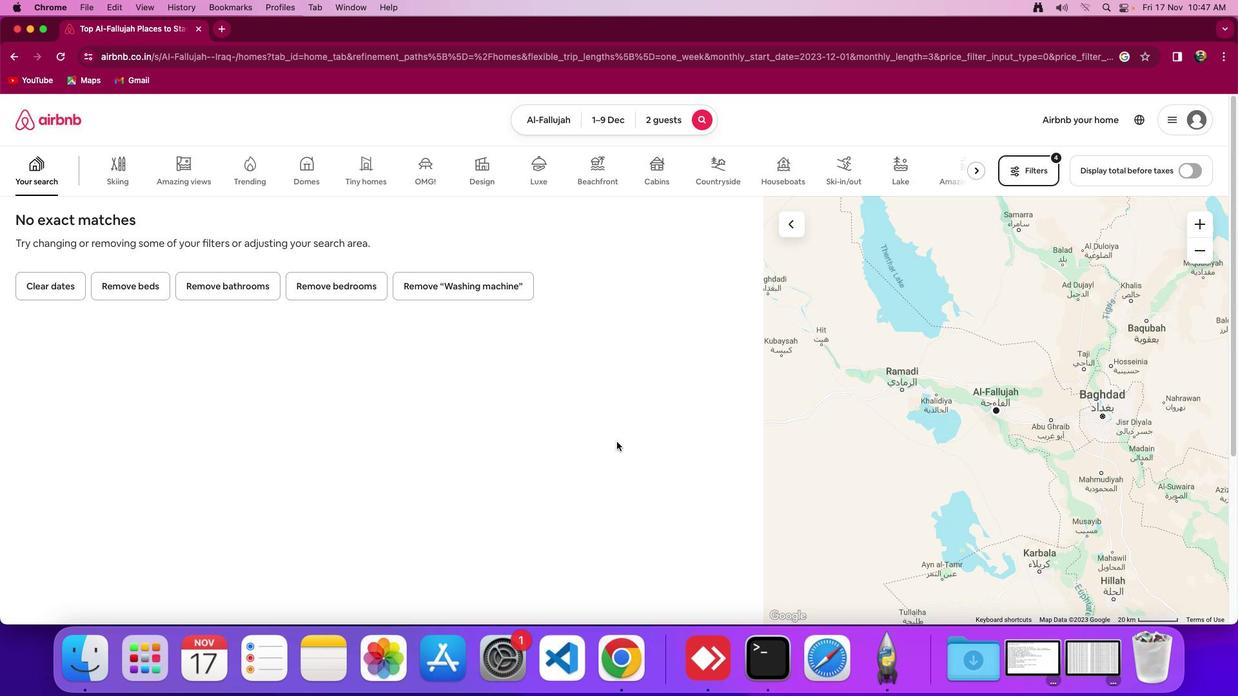 
Action: Mouse pressed left at (617, 442)
Screenshot: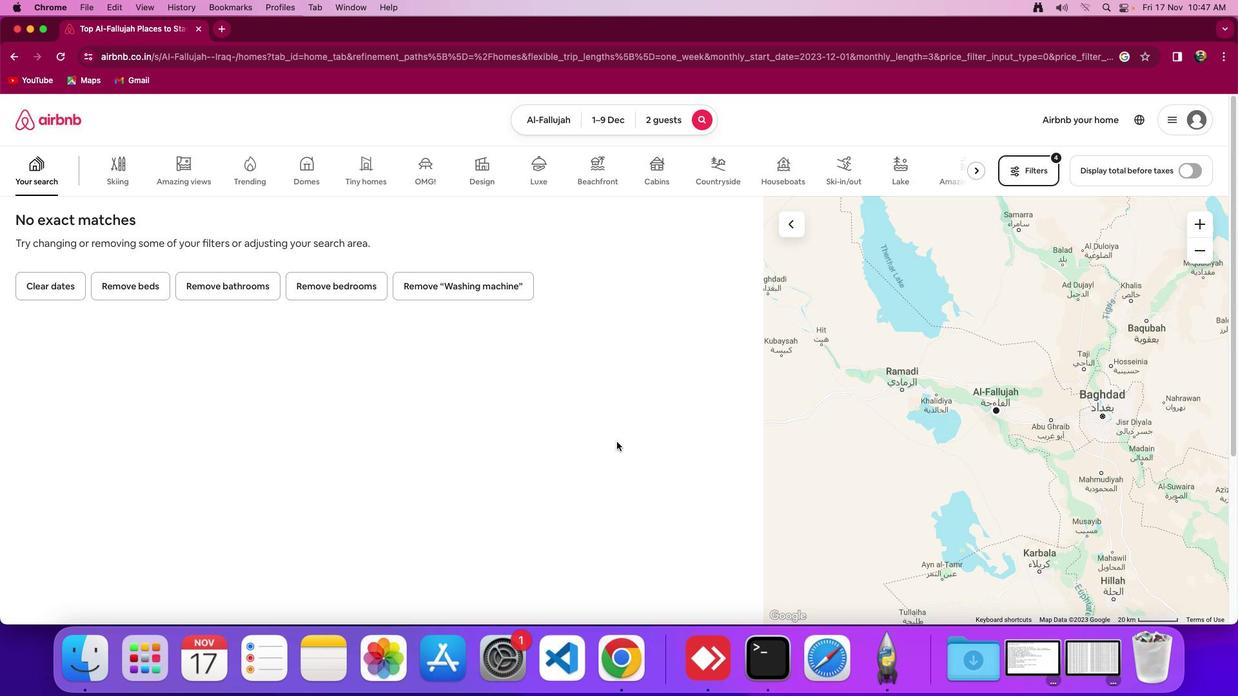 
Action: Mouse moved to (630, 450)
Screenshot: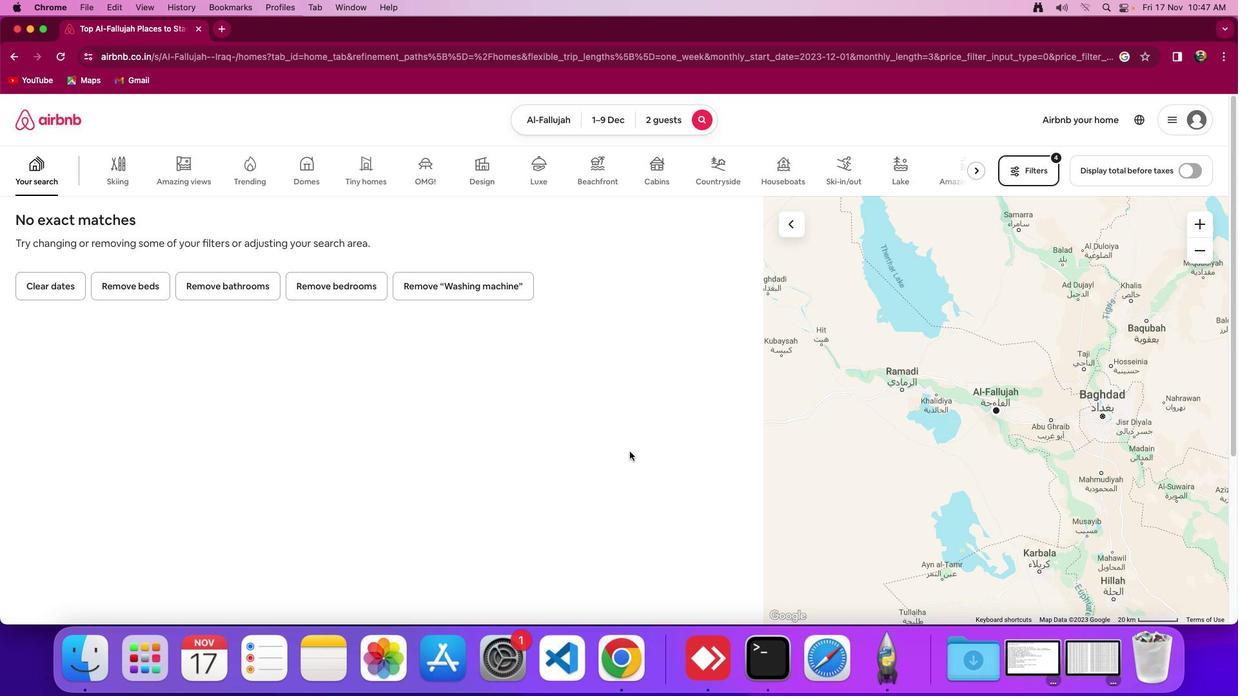 
